 Task: Find connections with filter location Lérida with filter topic #Jobpostingwith filter profile language French with filter current company WeWork India with filter school RKDF UNIVERSITY with filter industry Personal and Laundry Services with filter service category Immigration Law with filter keywords title Barista
Action: Mouse moved to (150, 215)
Screenshot: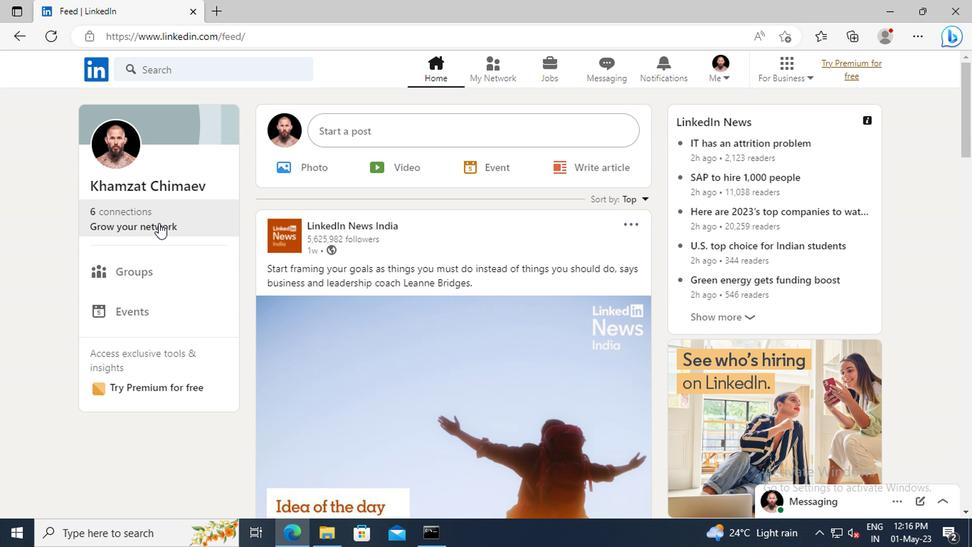 
Action: Mouse pressed left at (150, 215)
Screenshot: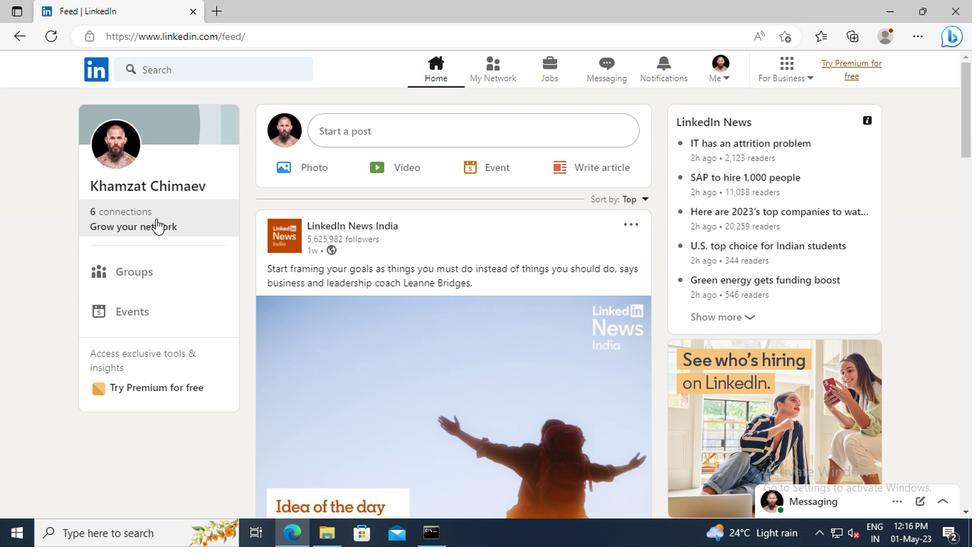 
Action: Mouse moved to (148, 148)
Screenshot: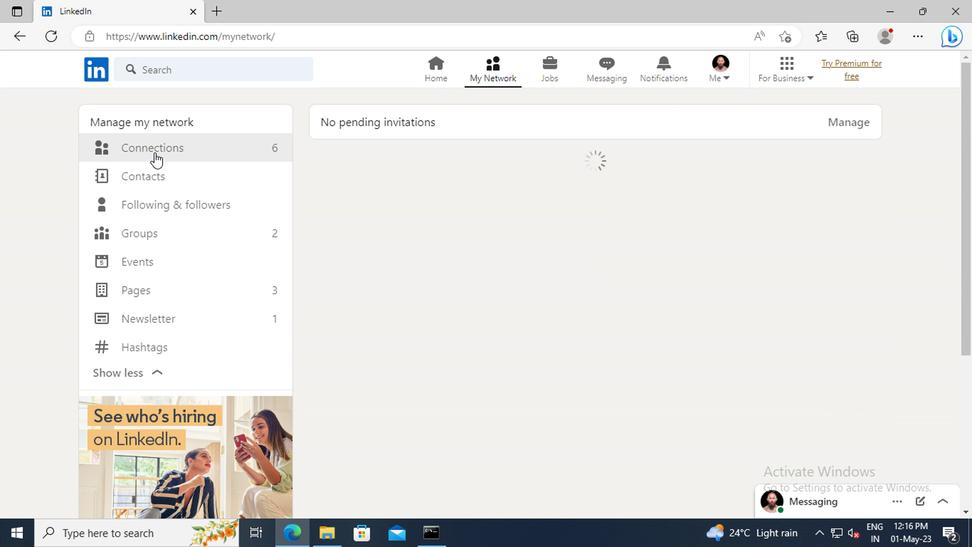 
Action: Mouse pressed left at (148, 148)
Screenshot: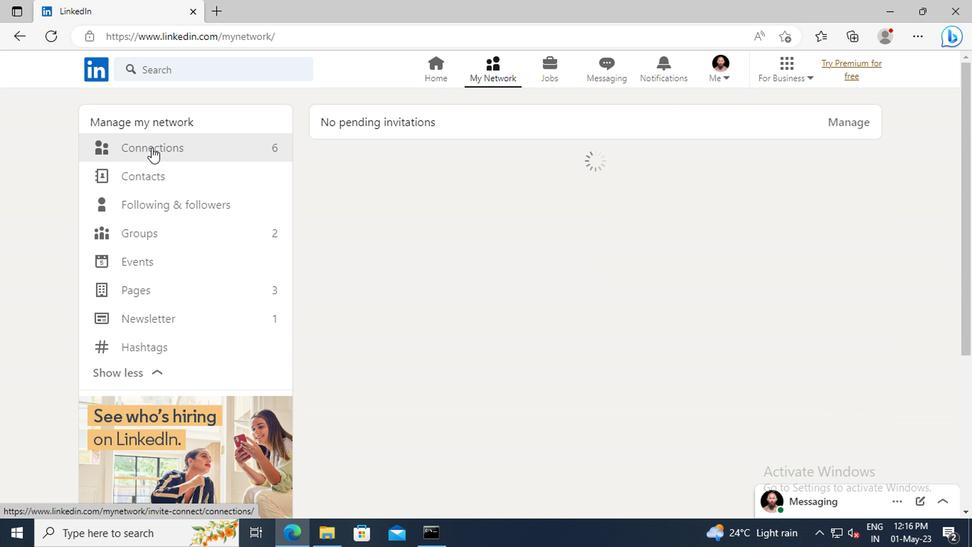 
Action: Mouse moved to (573, 152)
Screenshot: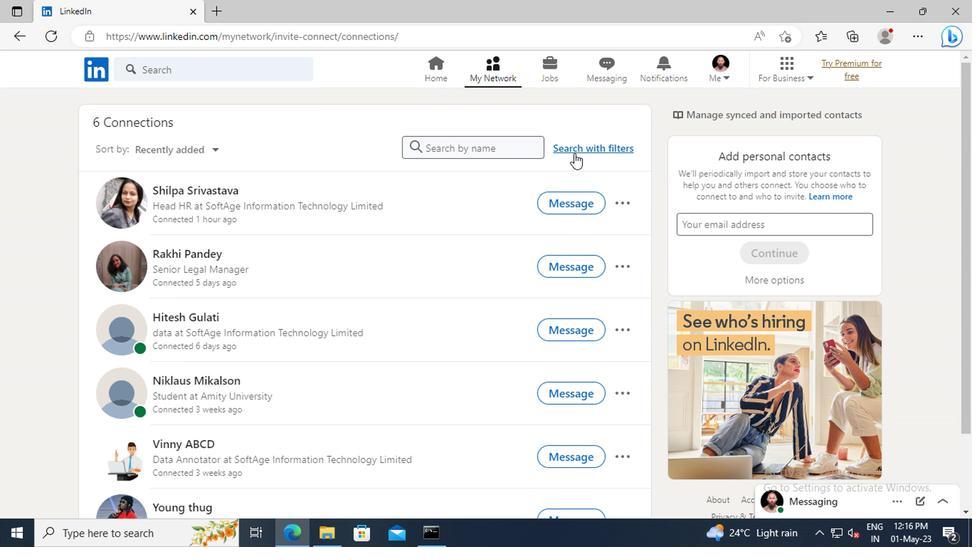 
Action: Mouse pressed left at (573, 152)
Screenshot: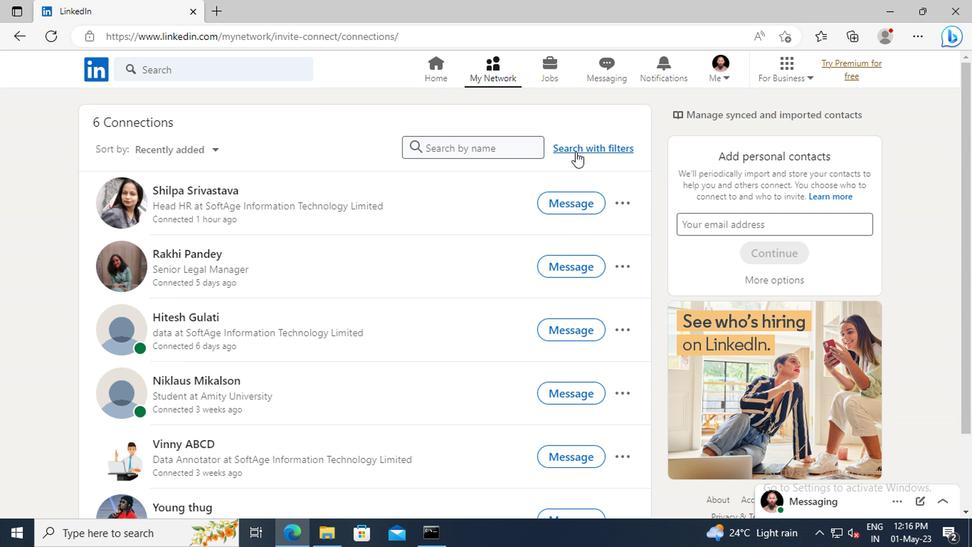 
Action: Mouse moved to (537, 114)
Screenshot: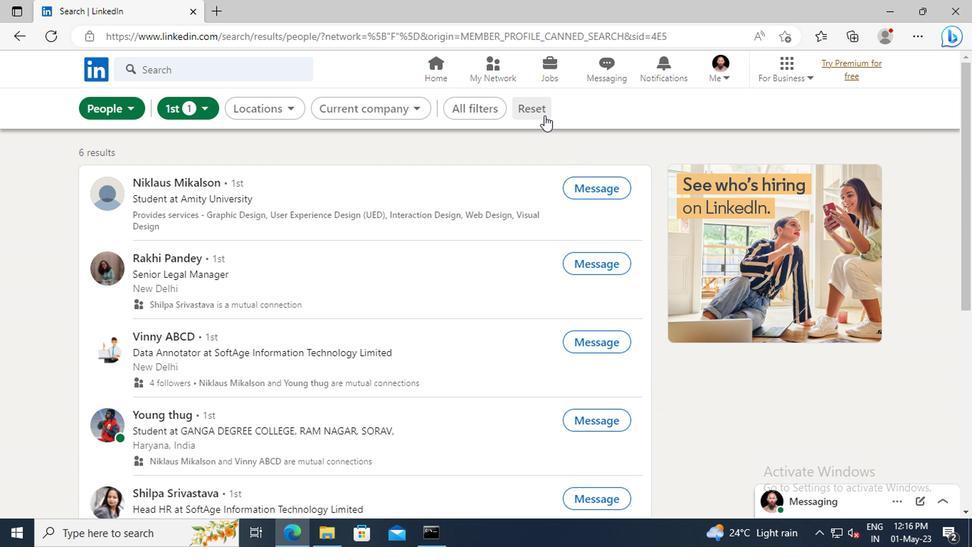 
Action: Mouse pressed left at (537, 114)
Screenshot: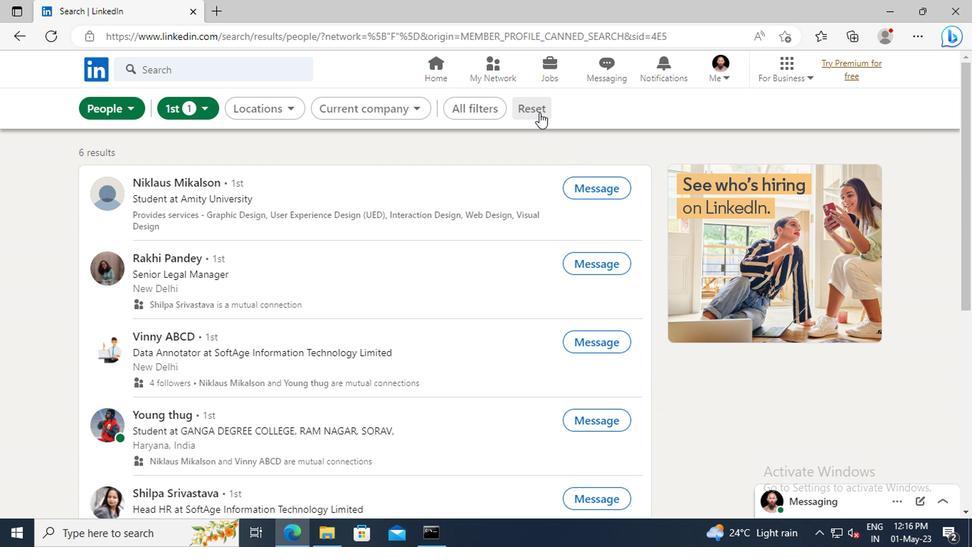 
Action: Mouse moved to (512, 110)
Screenshot: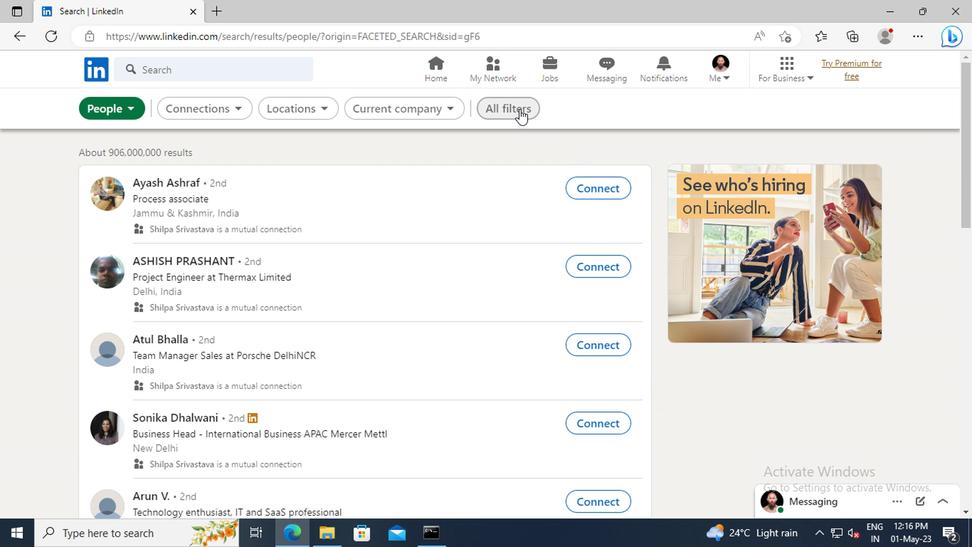 
Action: Mouse pressed left at (512, 110)
Screenshot: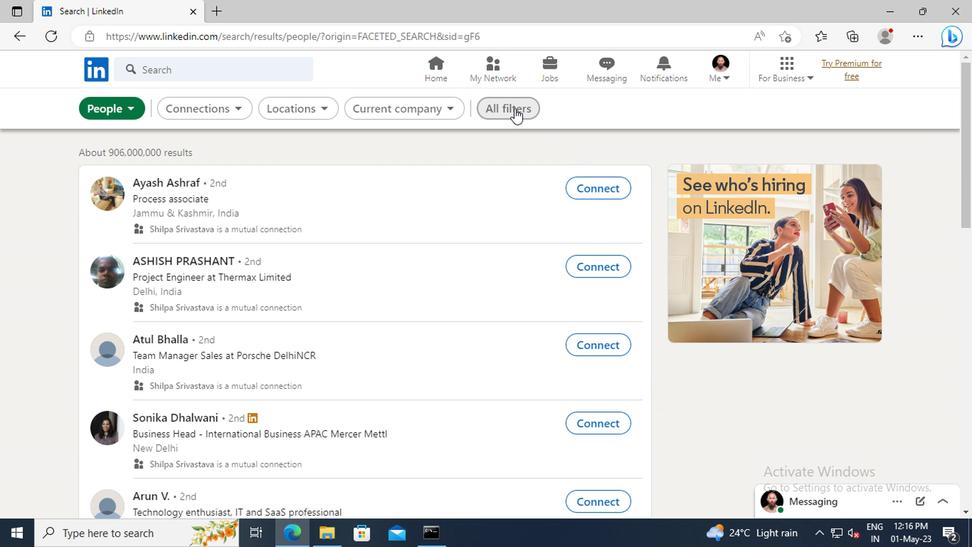 
Action: Mouse moved to (829, 215)
Screenshot: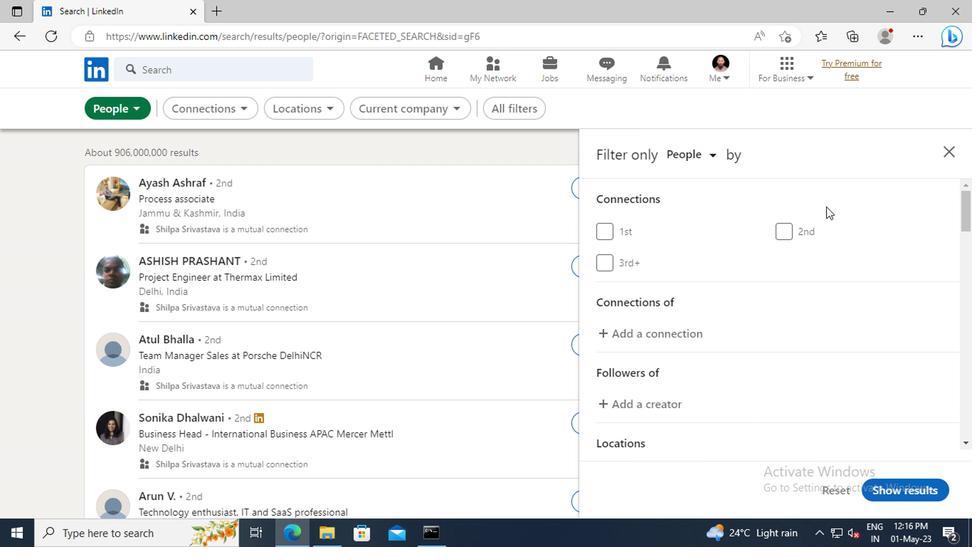 
Action: Mouse scrolled (829, 215) with delta (0, 0)
Screenshot: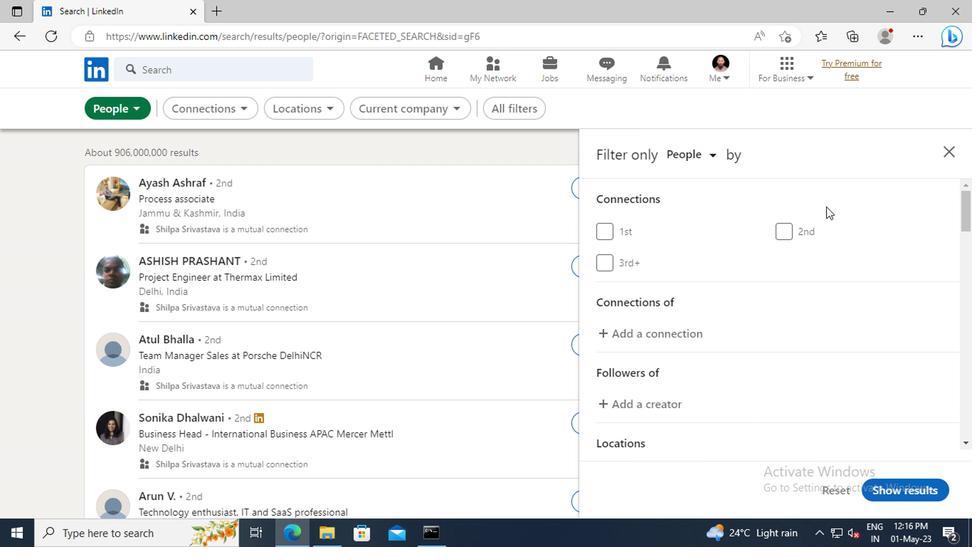 
Action: Mouse moved to (829, 216)
Screenshot: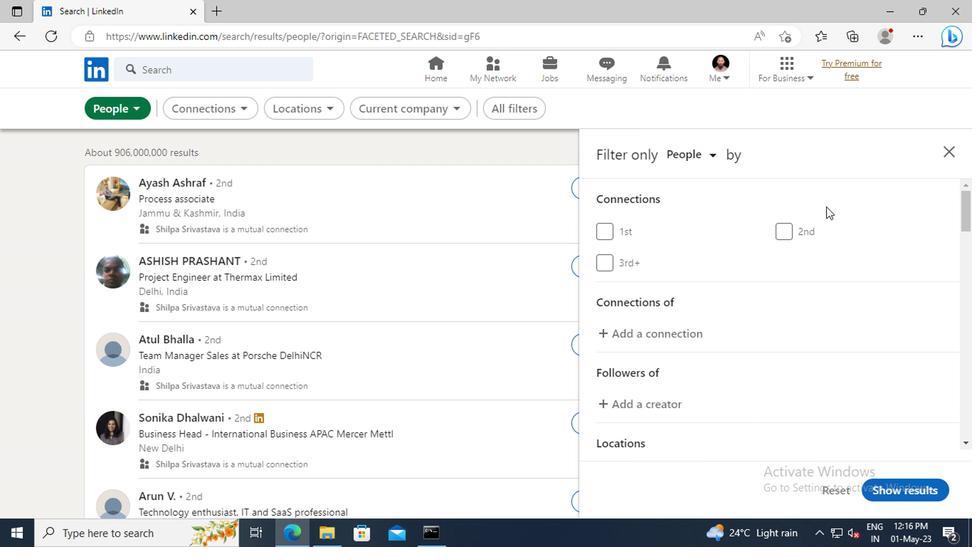 
Action: Mouse scrolled (829, 215) with delta (0, -1)
Screenshot: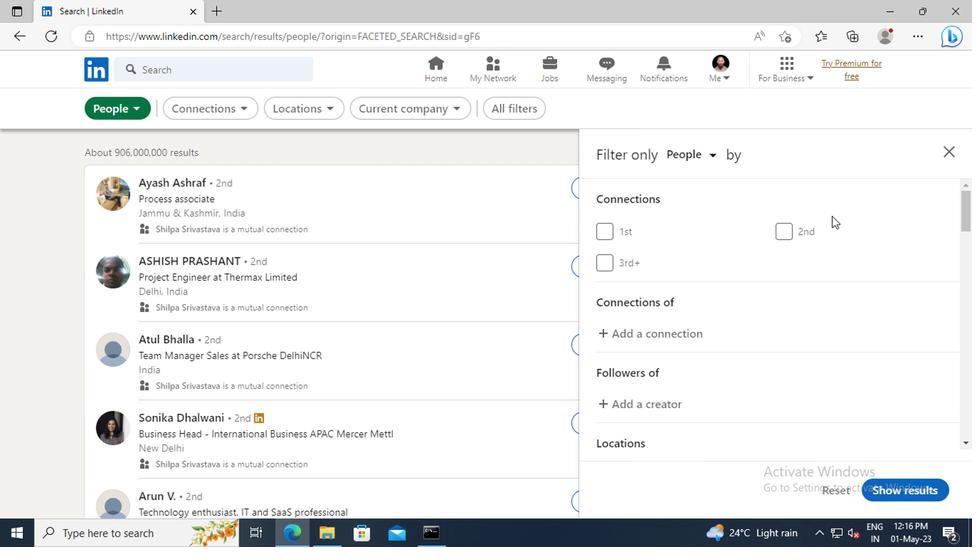 
Action: Mouse scrolled (829, 215) with delta (0, -1)
Screenshot: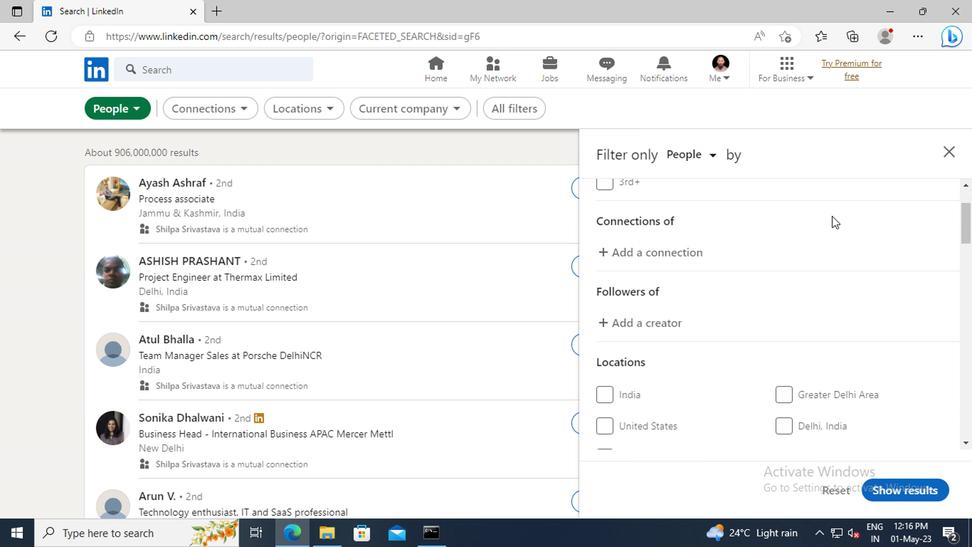 
Action: Mouse scrolled (829, 215) with delta (0, -1)
Screenshot: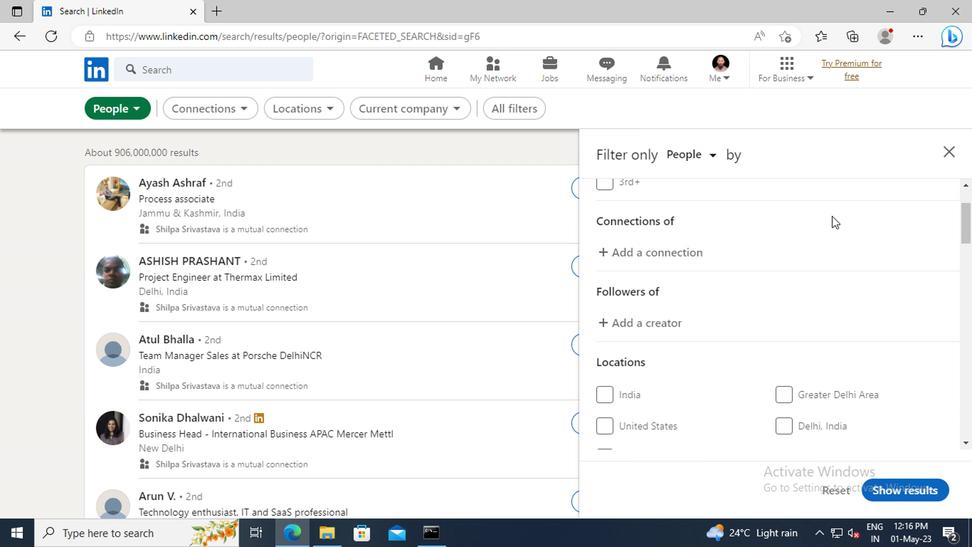 
Action: Mouse scrolled (829, 215) with delta (0, -1)
Screenshot: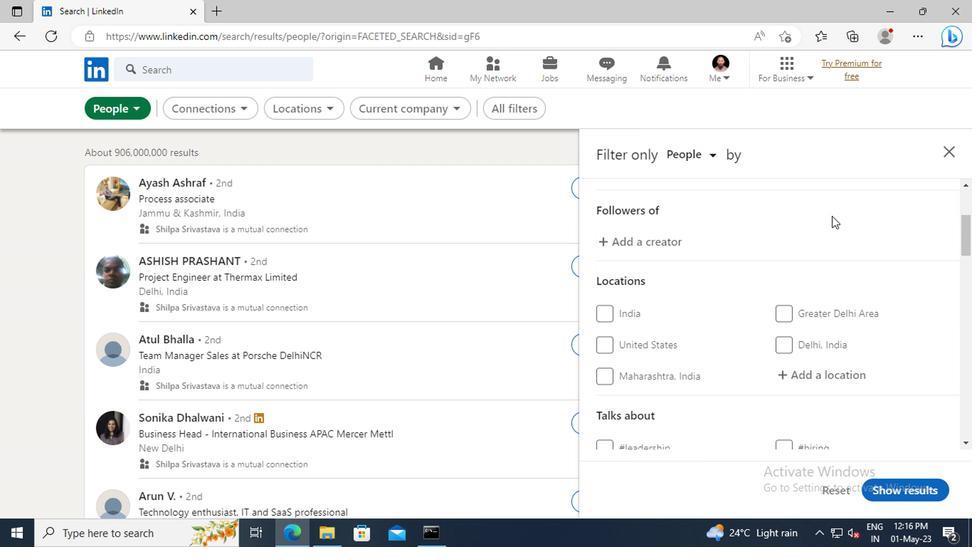 
Action: Mouse scrolled (829, 215) with delta (0, -1)
Screenshot: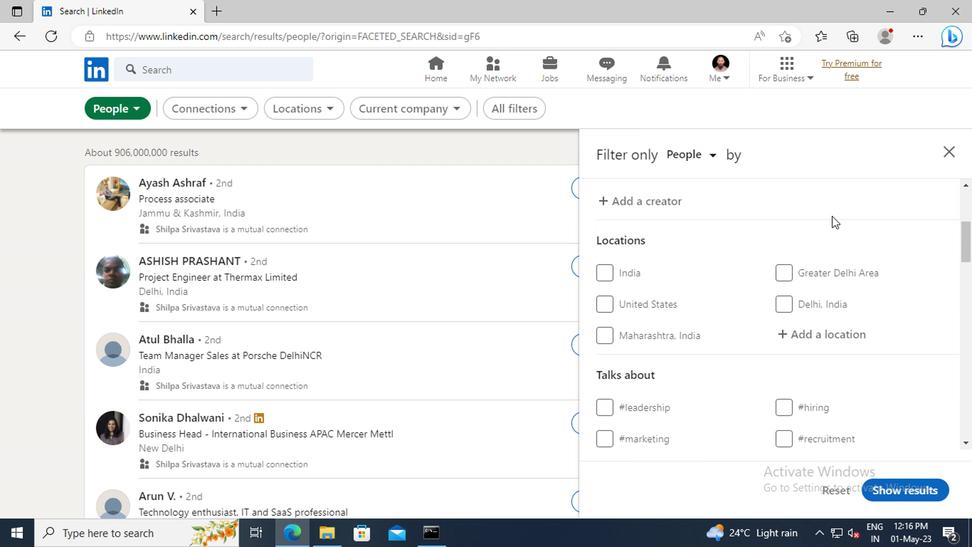 
Action: Mouse moved to (799, 294)
Screenshot: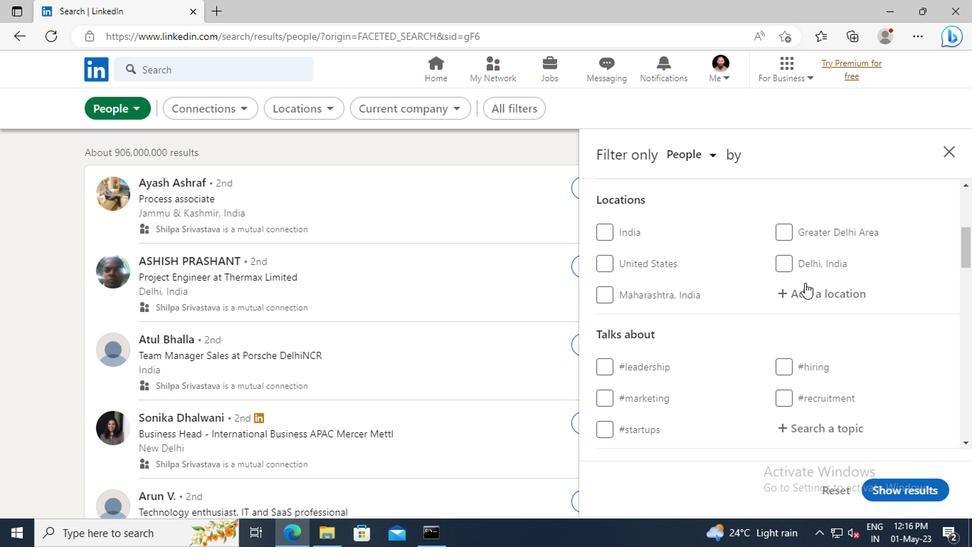 
Action: Mouse pressed left at (799, 294)
Screenshot: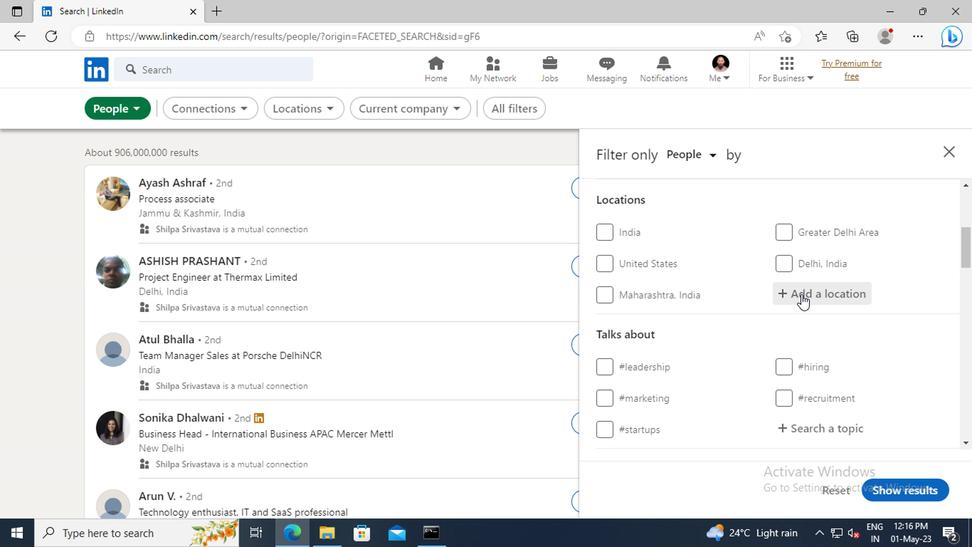 
Action: Key pressed <Key.shift>LERIDA
Screenshot: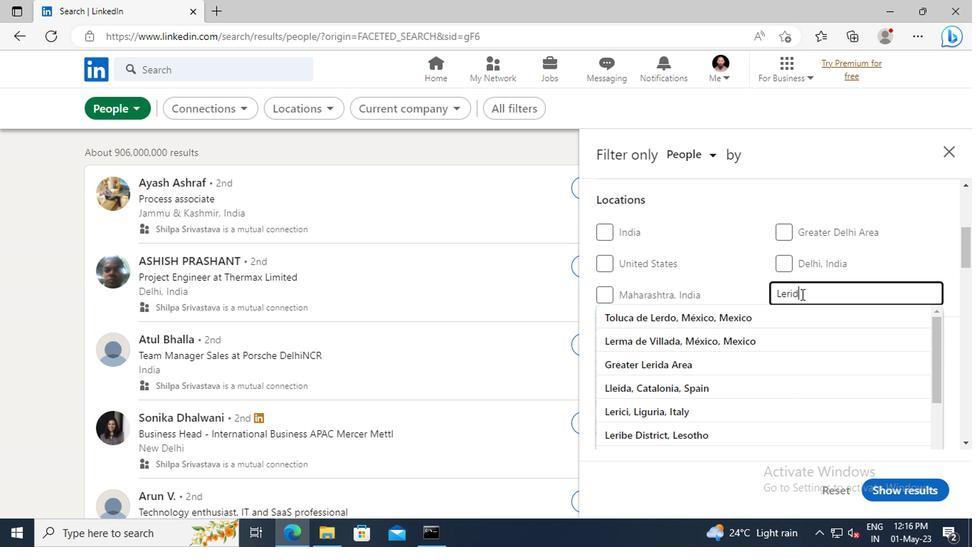 
Action: Mouse moved to (802, 358)
Screenshot: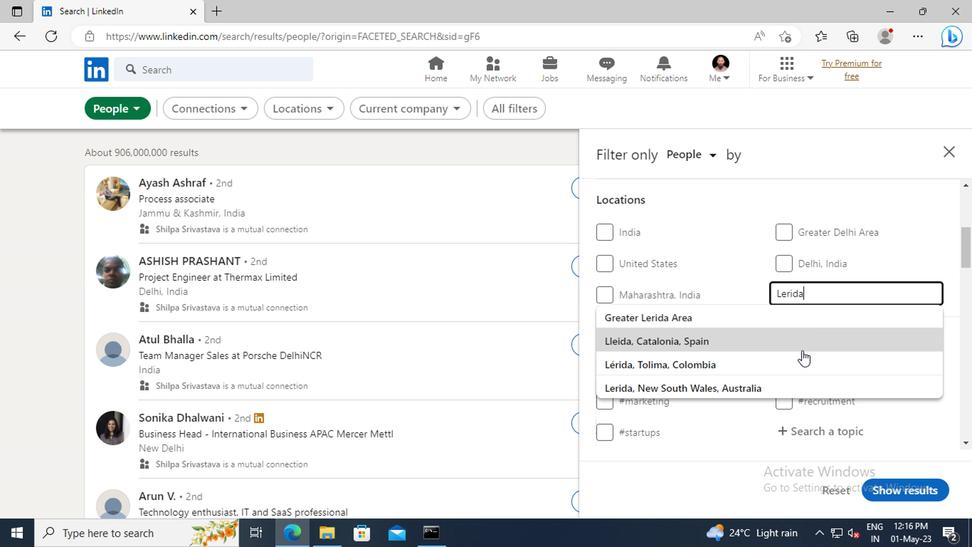 
Action: Mouse pressed left at (802, 358)
Screenshot: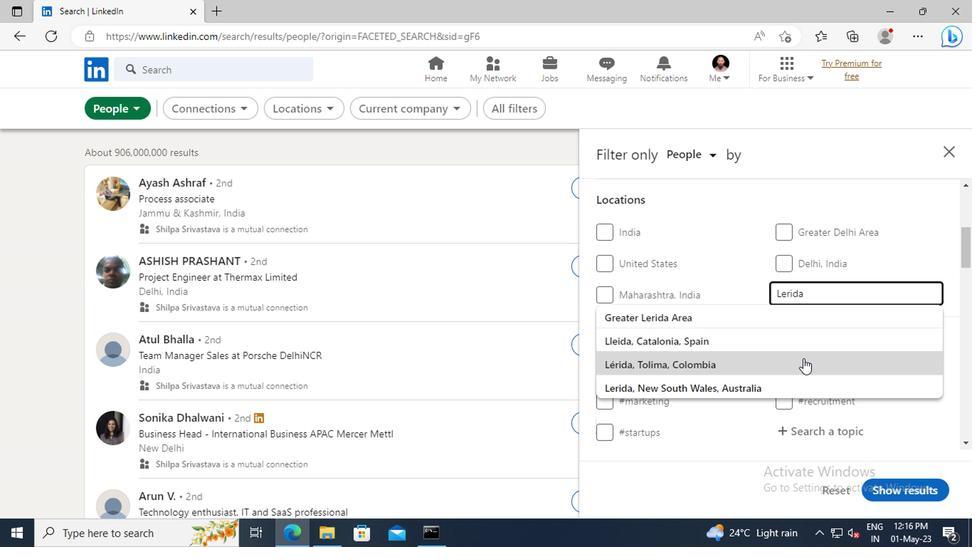 
Action: Mouse scrolled (802, 358) with delta (0, 0)
Screenshot: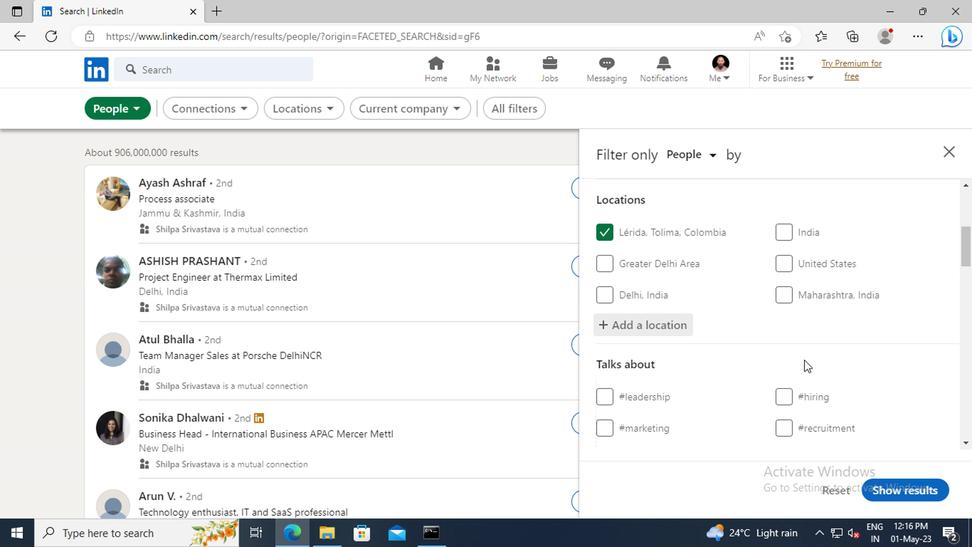 
Action: Mouse scrolled (802, 358) with delta (0, 0)
Screenshot: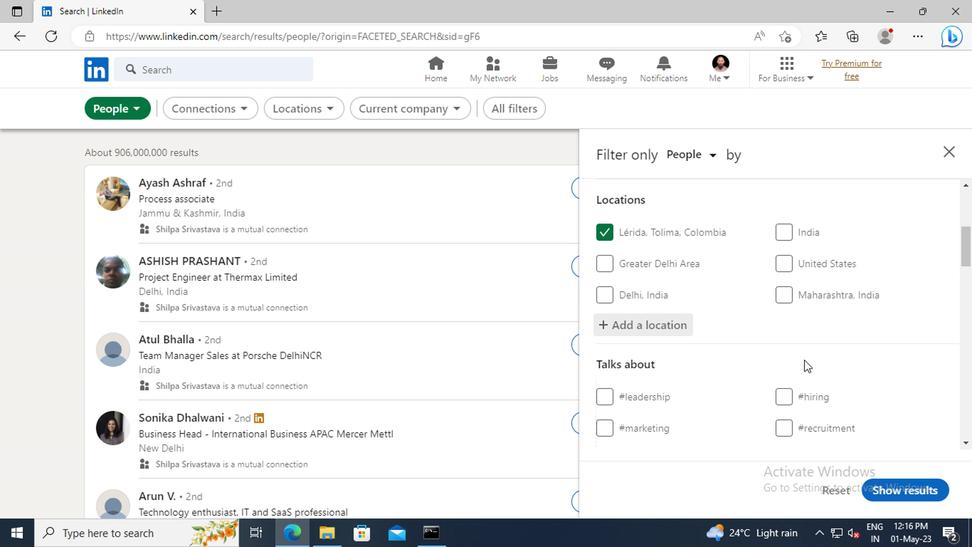 
Action: Mouse scrolled (802, 358) with delta (0, 0)
Screenshot: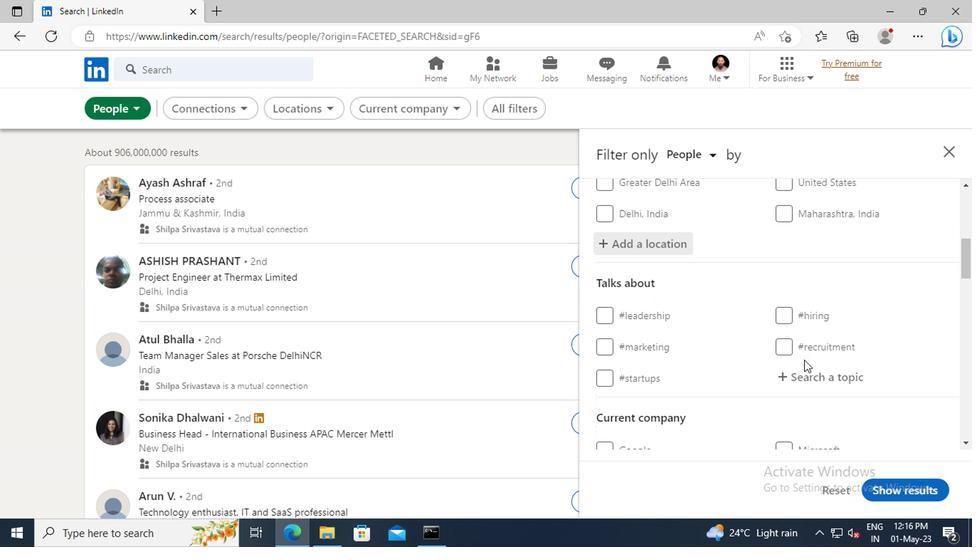 
Action: Mouse moved to (785, 336)
Screenshot: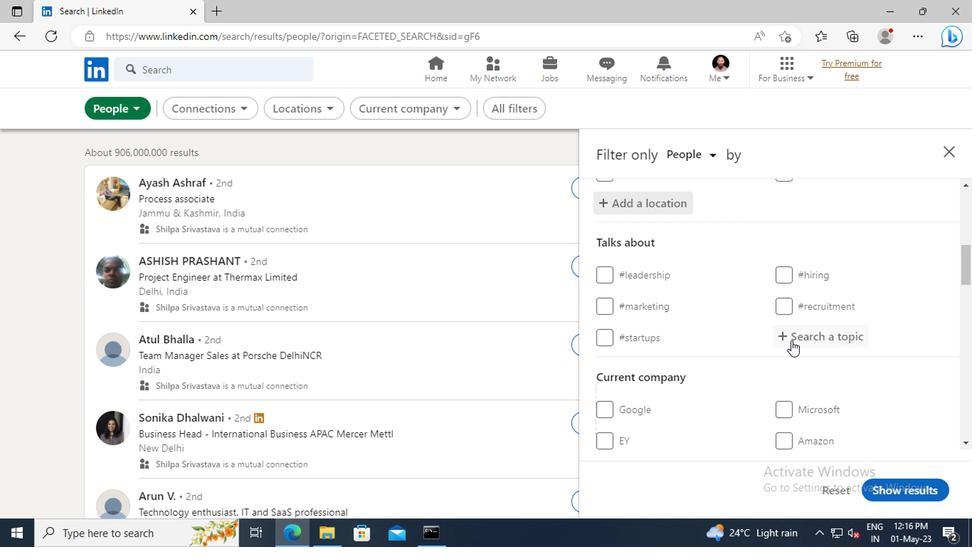 
Action: Mouse pressed left at (785, 336)
Screenshot: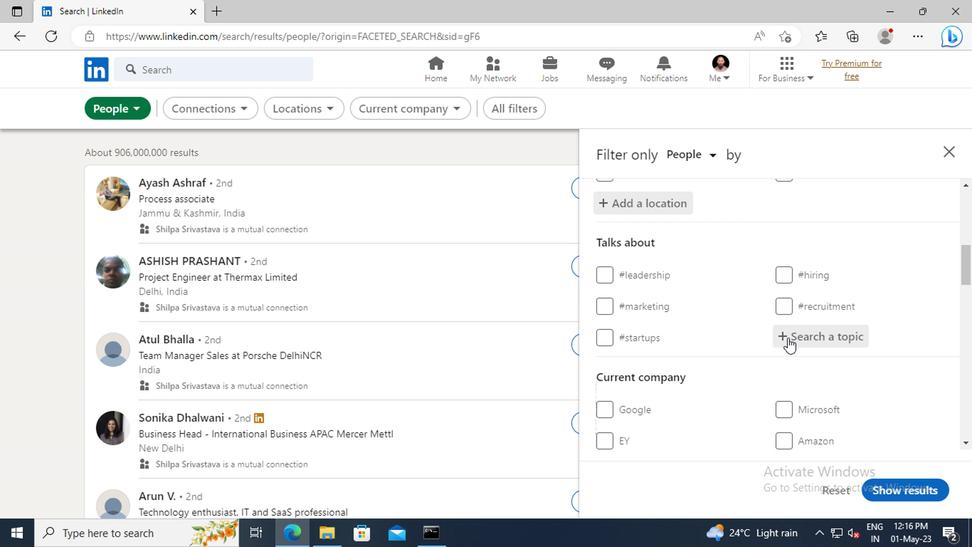 
Action: Key pressed <Key.shift>JOBPOSTING
Screenshot: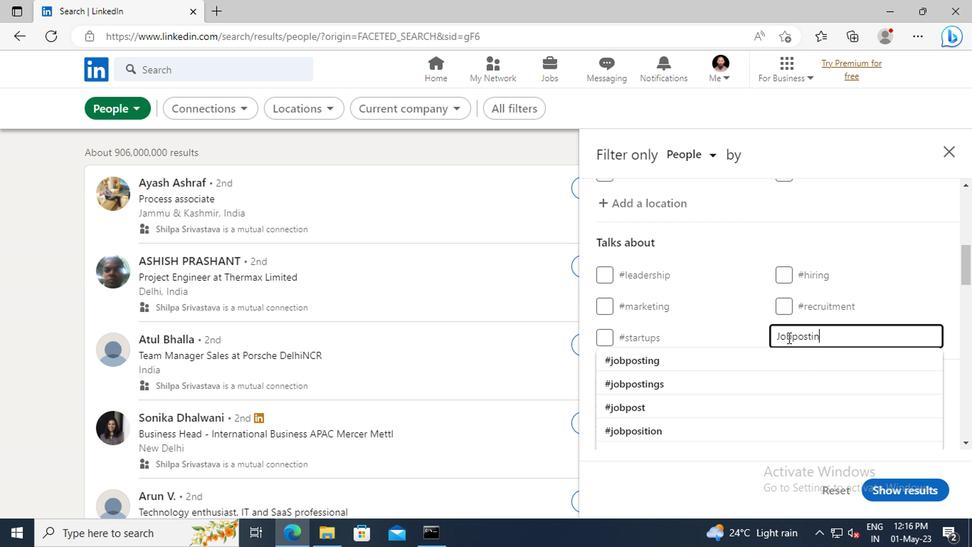 
Action: Mouse moved to (784, 357)
Screenshot: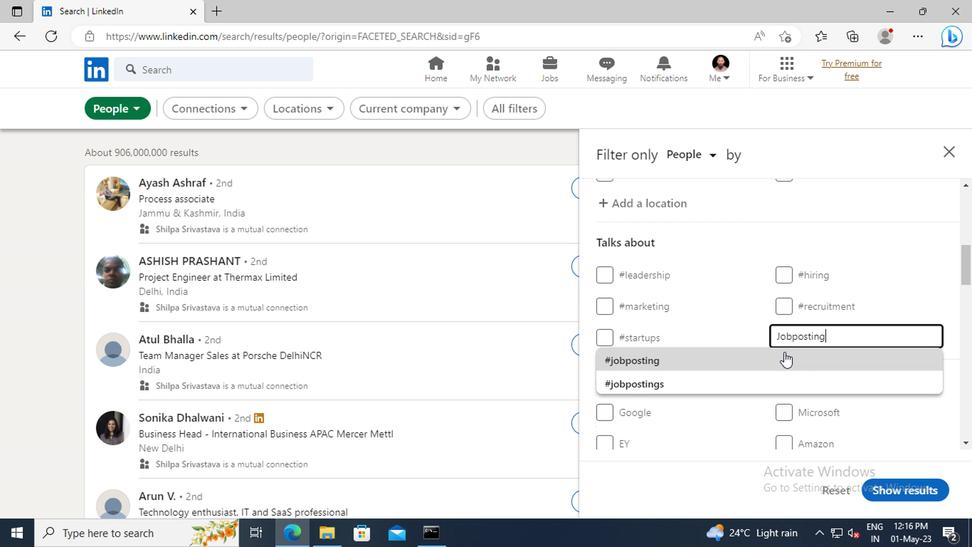 
Action: Mouse pressed left at (784, 357)
Screenshot: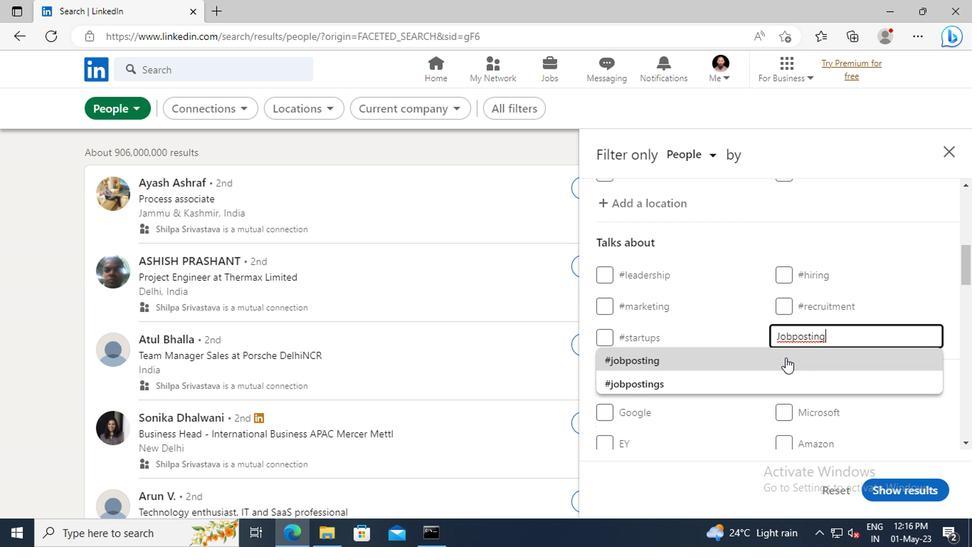 
Action: Mouse scrolled (784, 356) with delta (0, -1)
Screenshot: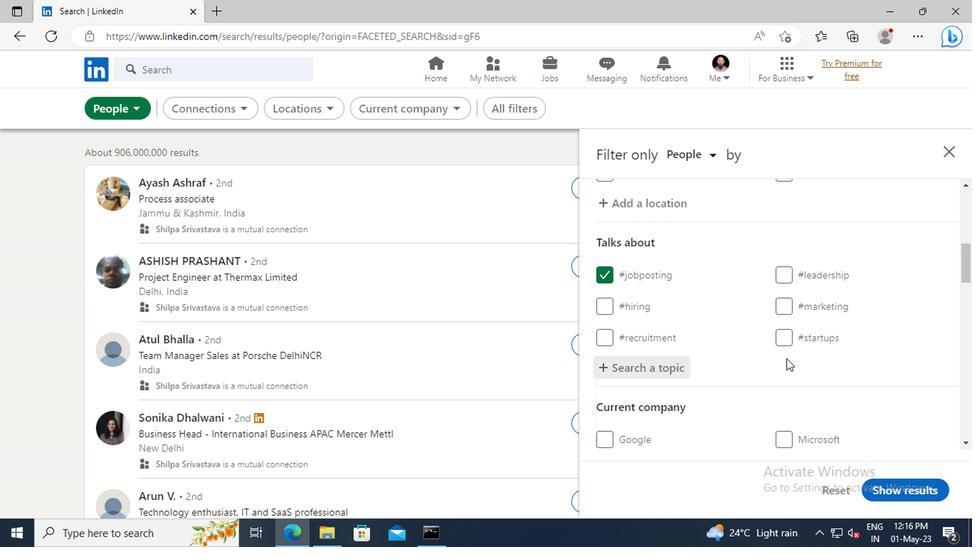 
Action: Mouse scrolled (784, 356) with delta (0, -1)
Screenshot: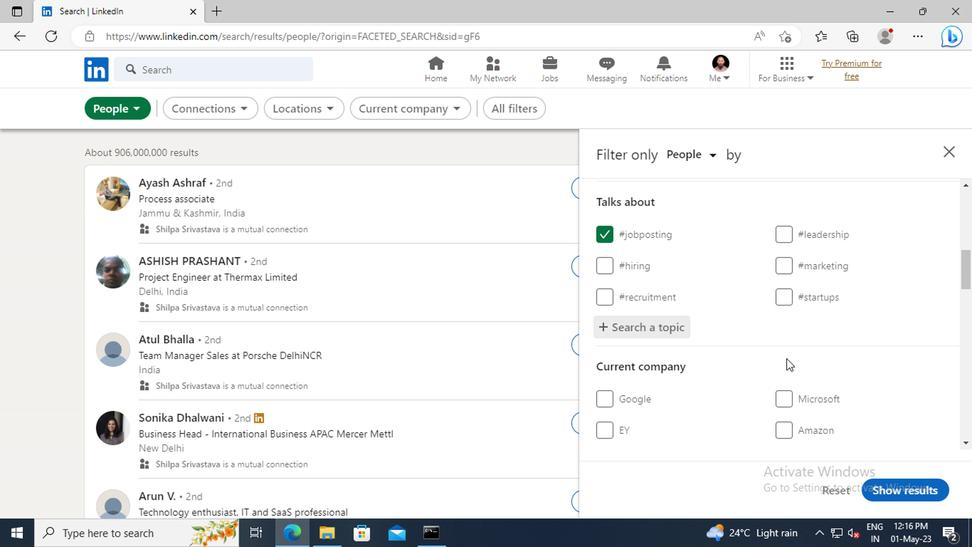 
Action: Mouse scrolled (784, 356) with delta (0, -1)
Screenshot: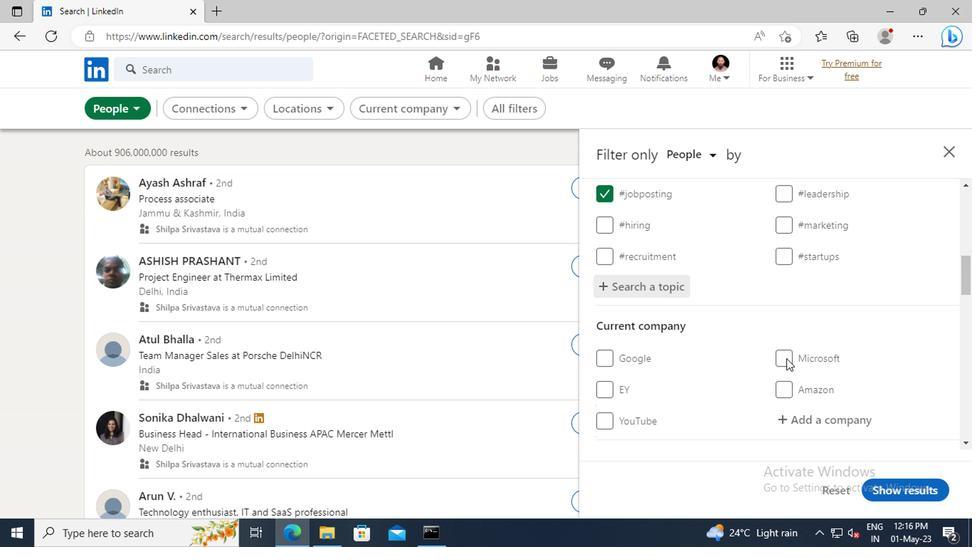 
Action: Mouse scrolled (784, 356) with delta (0, -1)
Screenshot: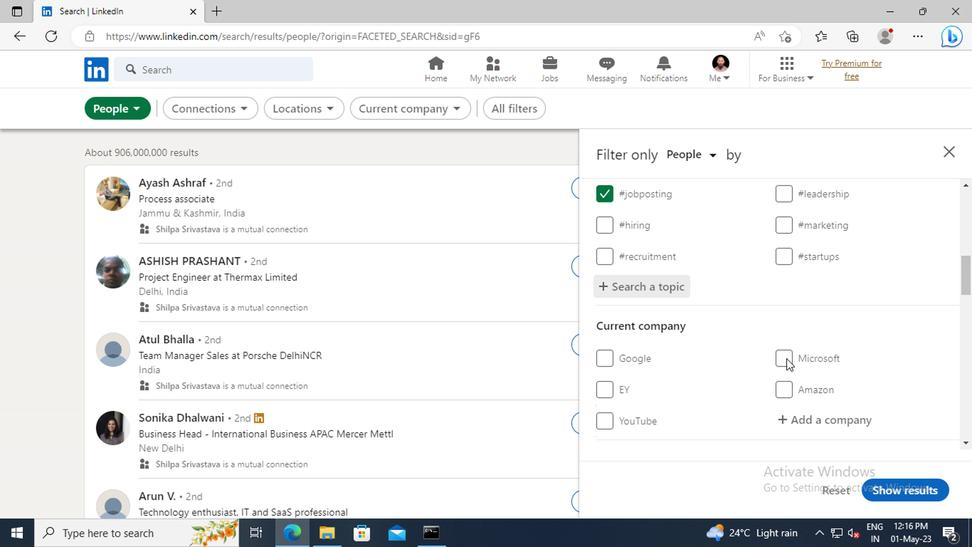 
Action: Mouse scrolled (784, 356) with delta (0, -1)
Screenshot: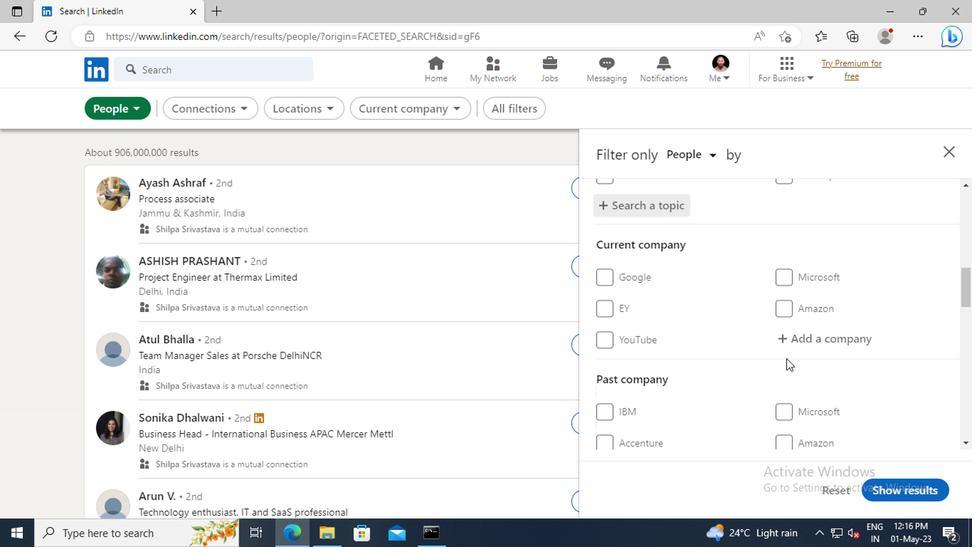 
Action: Mouse scrolled (784, 356) with delta (0, -1)
Screenshot: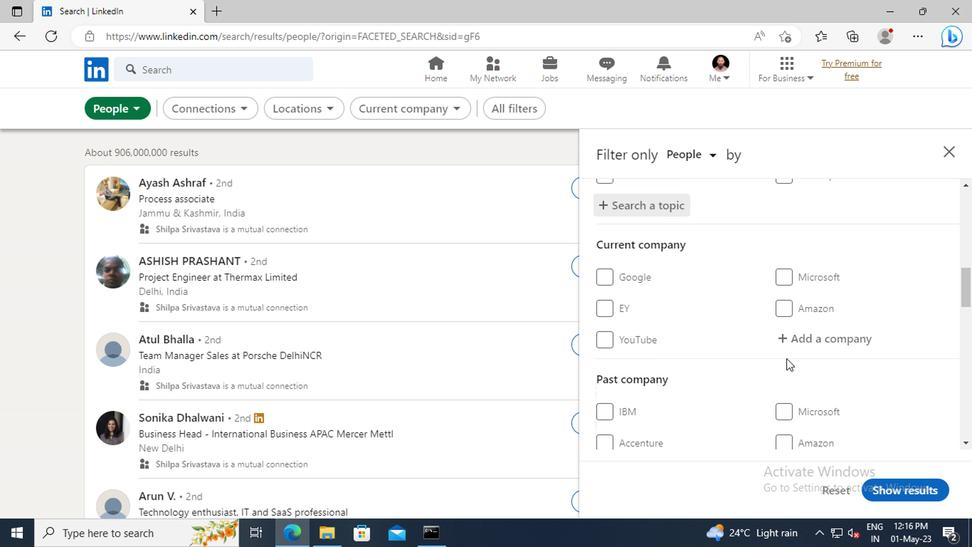 
Action: Mouse scrolled (784, 356) with delta (0, -1)
Screenshot: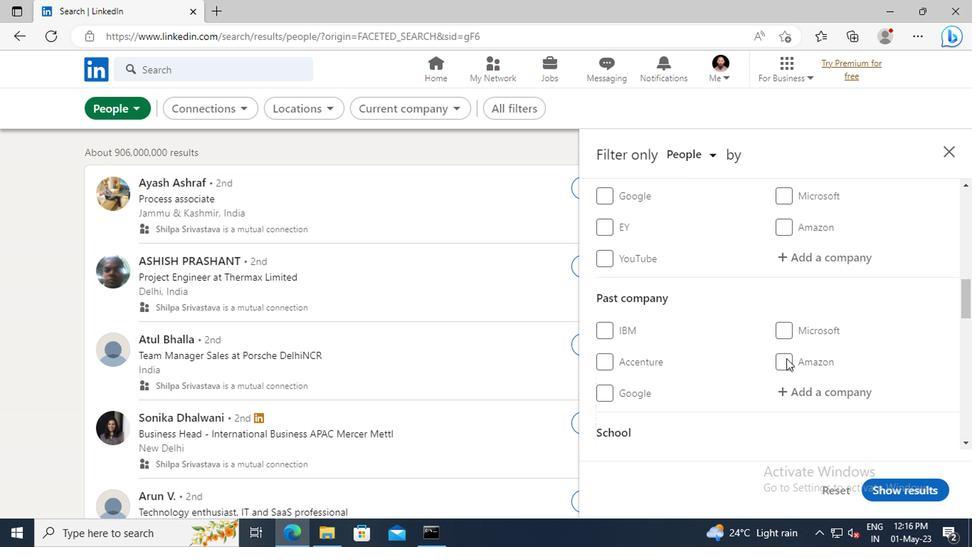 
Action: Mouse scrolled (784, 356) with delta (0, -1)
Screenshot: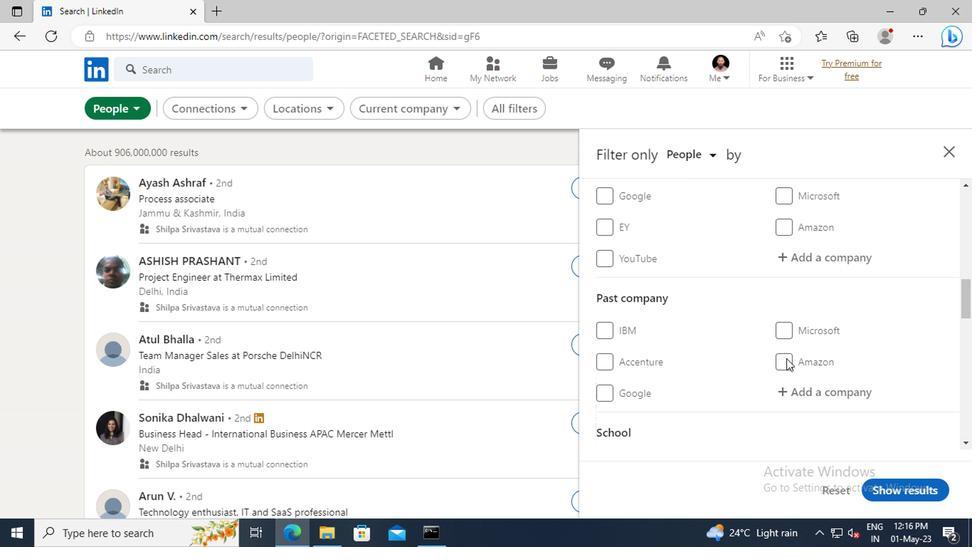 
Action: Mouse scrolled (784, 356) with delta (0, -1)
Screenshot: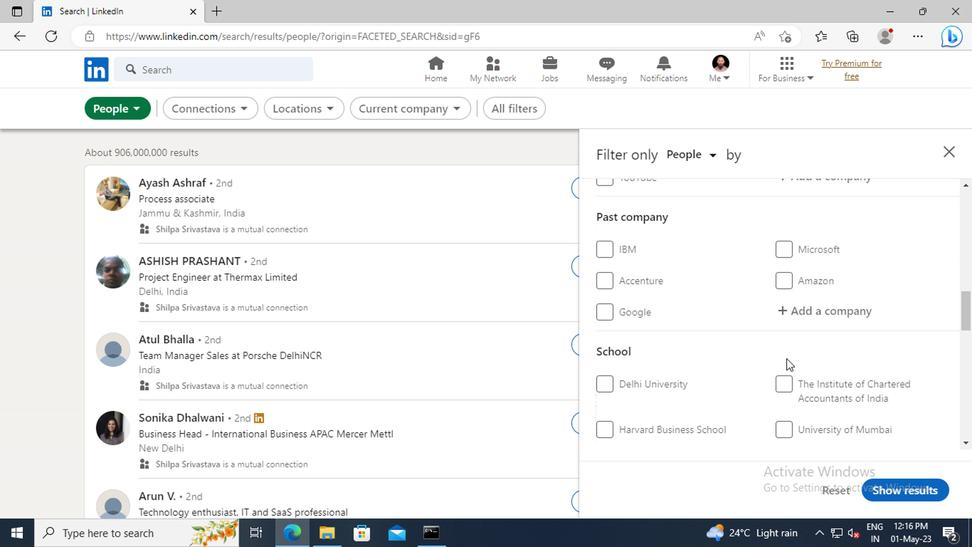 
Action: Mouse scrolled (784, 356) with delta (0, -1)
Screenshot: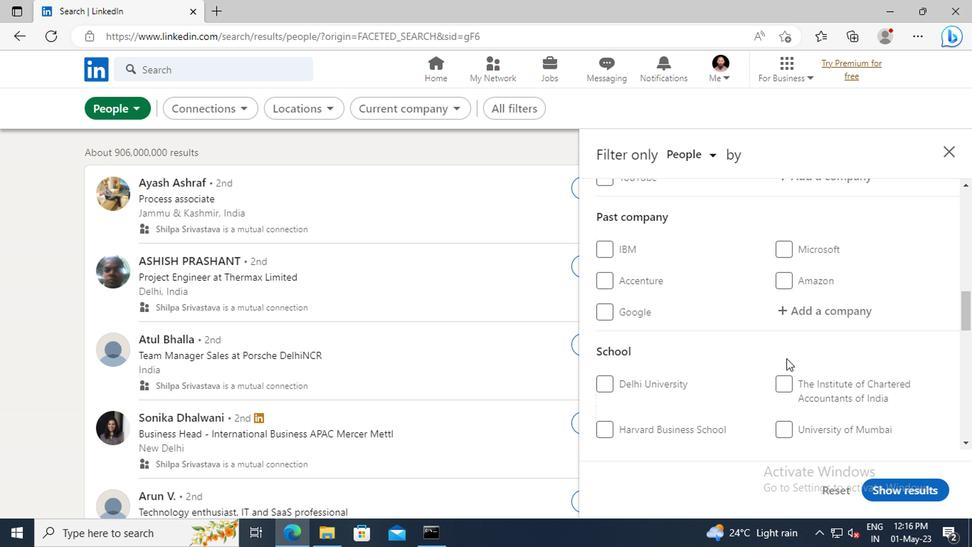 
Action: Mouse scrolled (784, 356) with delta (0, -1)
Screenshot: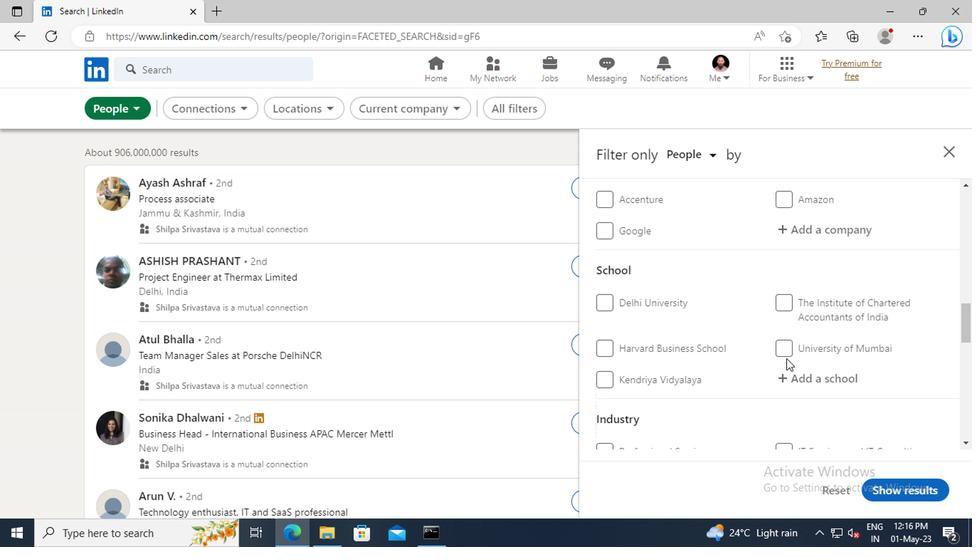 
Action: Mouse scrolled (784, 356) with delta (0, -1)
Screenshot: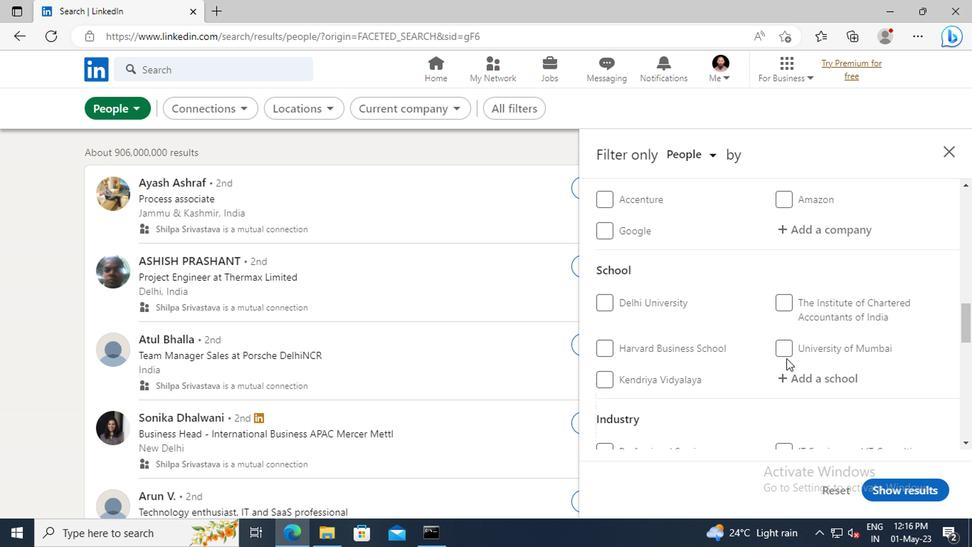 
Action: Mouse scrolled (784, 356) with delta (0, -1)
Screenshot: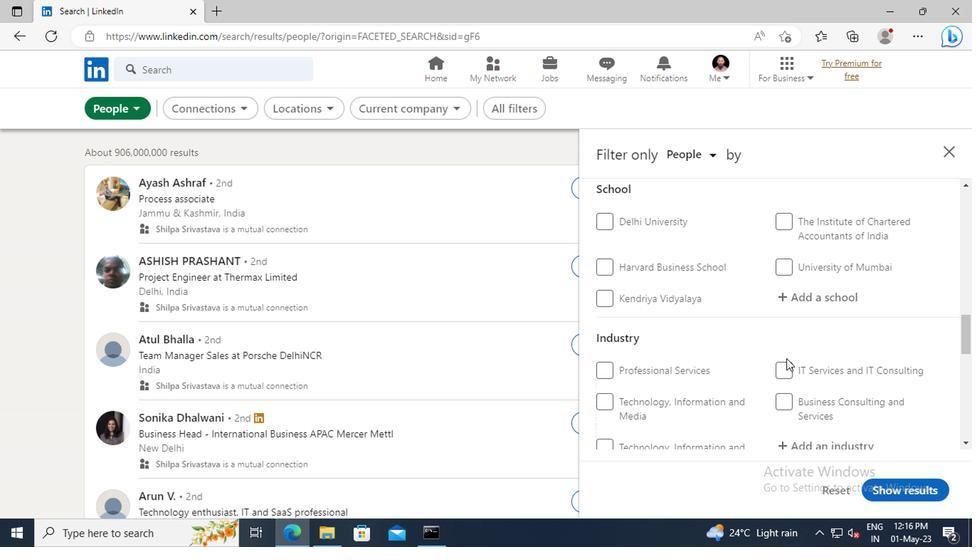 
Action: Mouse scrolled (784, 356) with delta (0, -1)
Screenshot: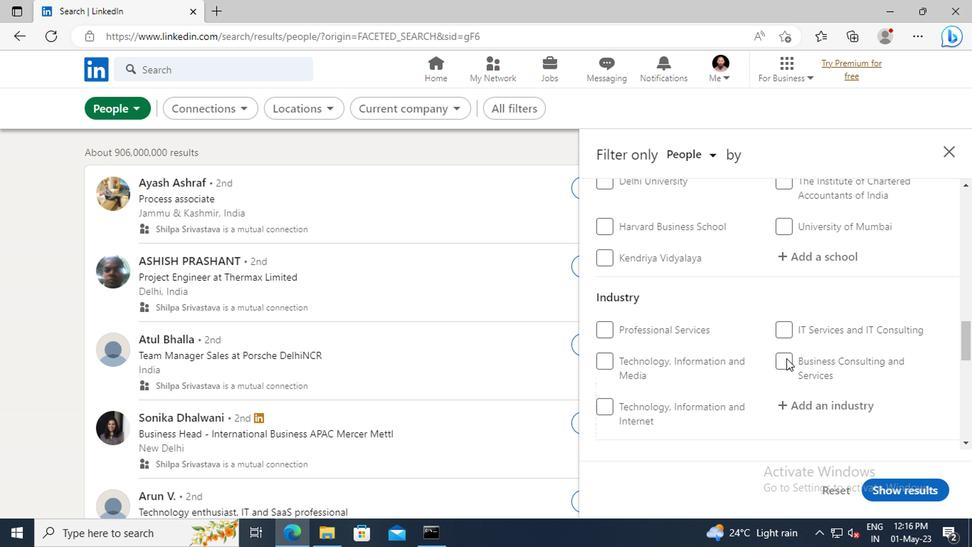 
Action: Mouse scrolled (784, 356) with delta (0, -1)
Screenshot: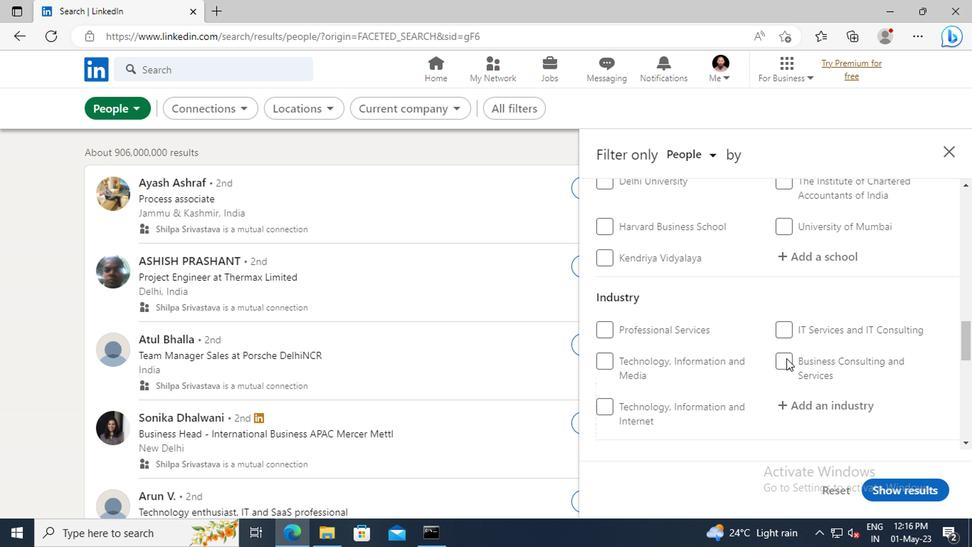 
Action: Mouse scrolled (784, 356) with delta (0, -1)
Screenshot: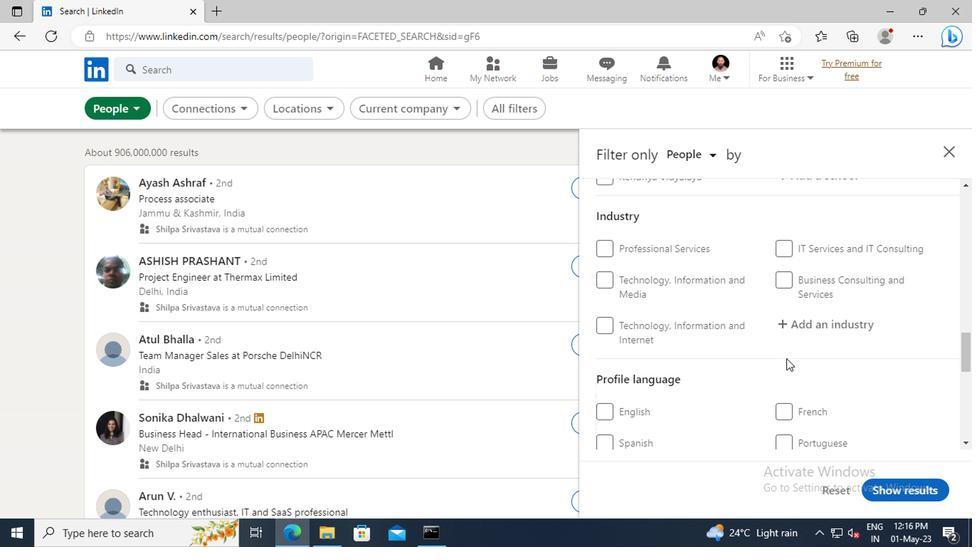 
Action: Mouse moved to (780, 370)
Screenshot: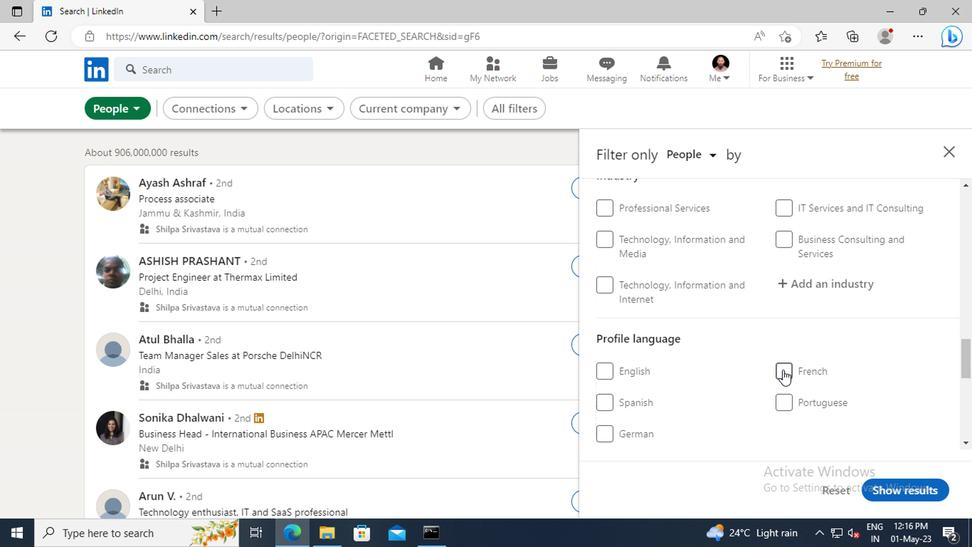 
Action: Mouse pressed left at (780, 370)
Screenshot: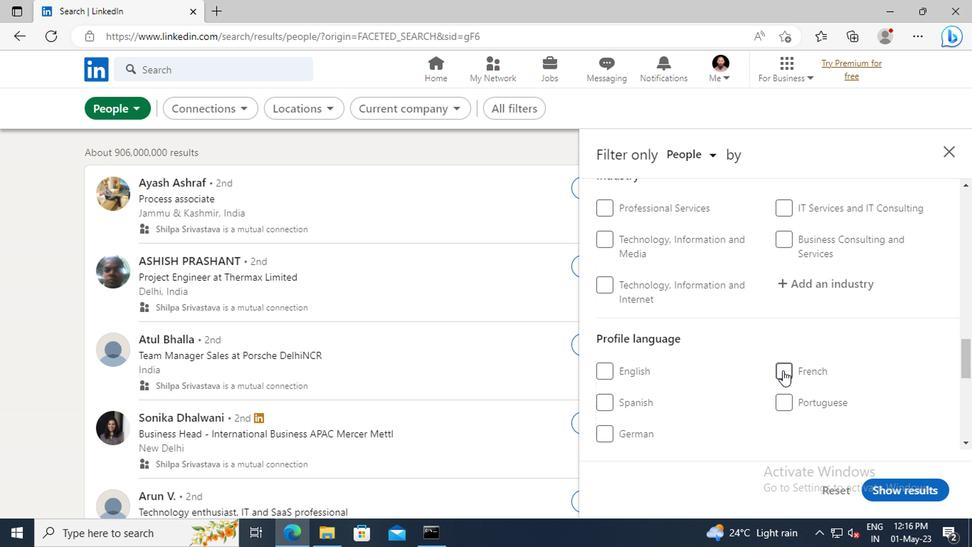 
Action: Mouse moved to (784, 347)
Screenshot: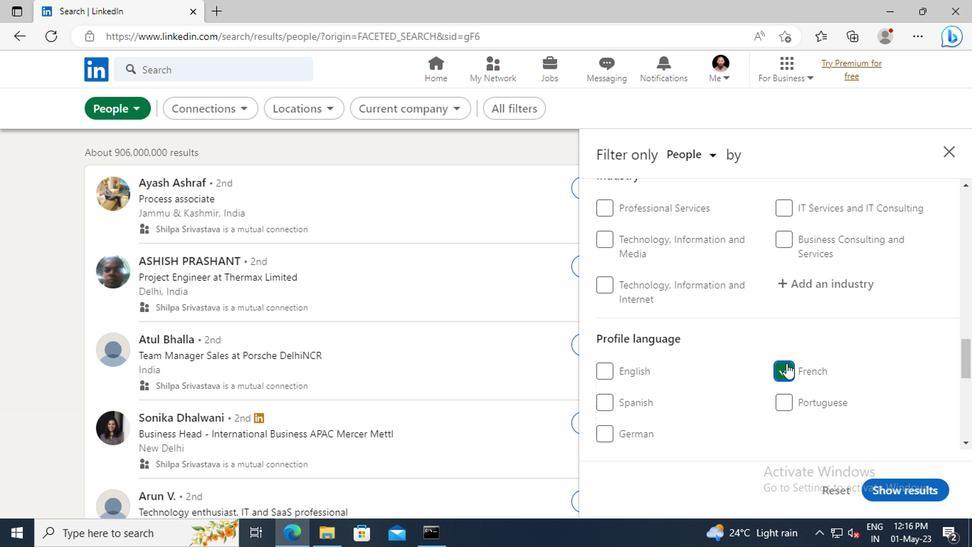 
Action: Mouse scrolled (784, 347) with delta (0, 0)
Screenshot: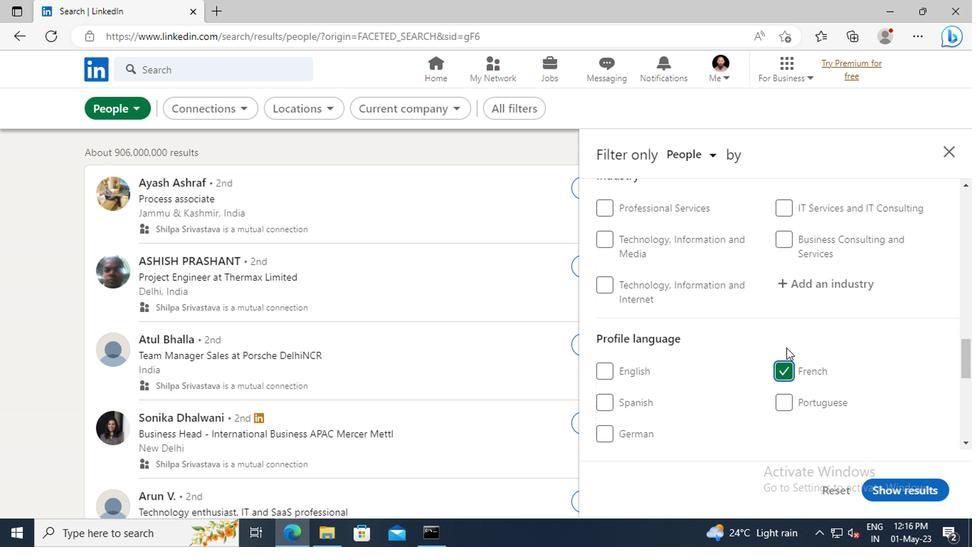 
Action: Mouse scrolled (784, 347) with delta (0, 0)
Screenshot: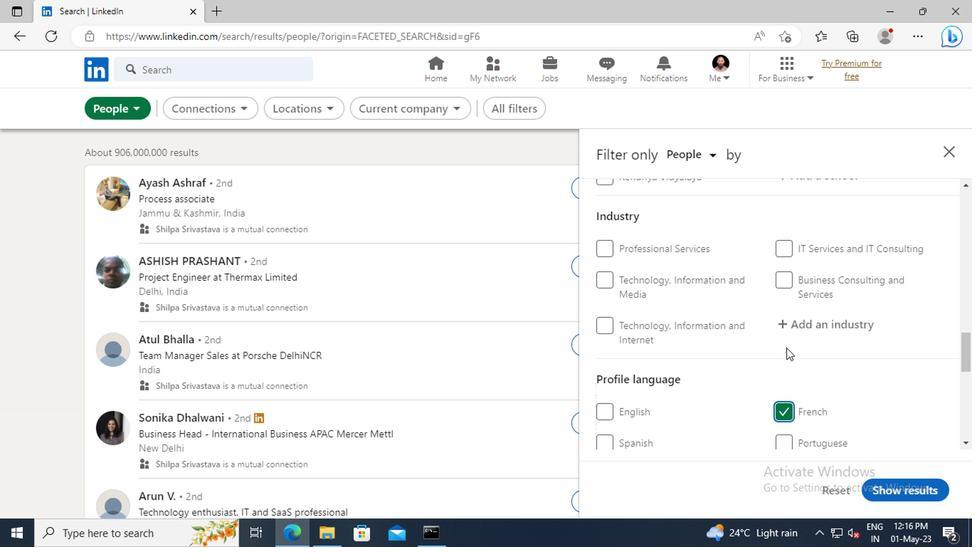 
Action: Mouse scrolled (784, 347) with delta (0, 0)
Screenshot: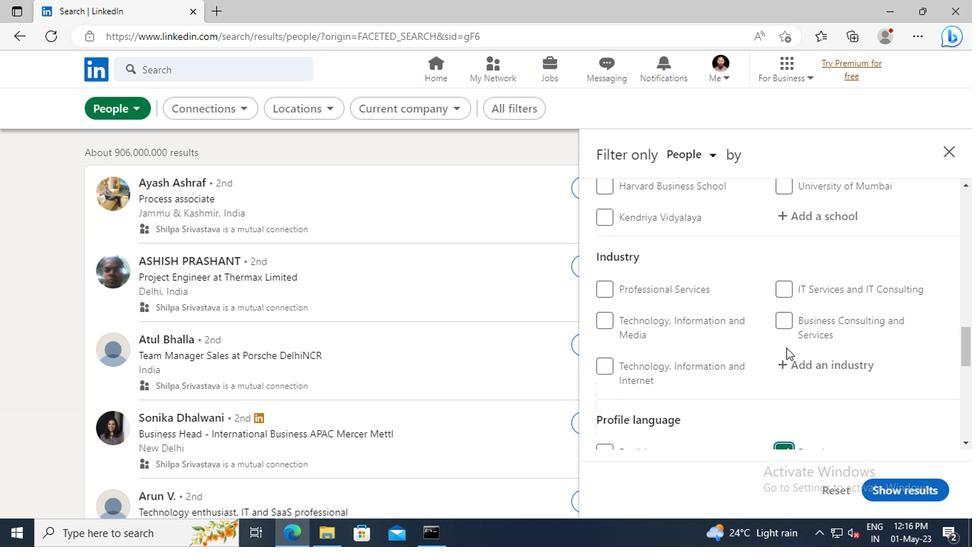 
Action: Mouse scrolled (784, 347) with delta (0, 0)
Screenshot: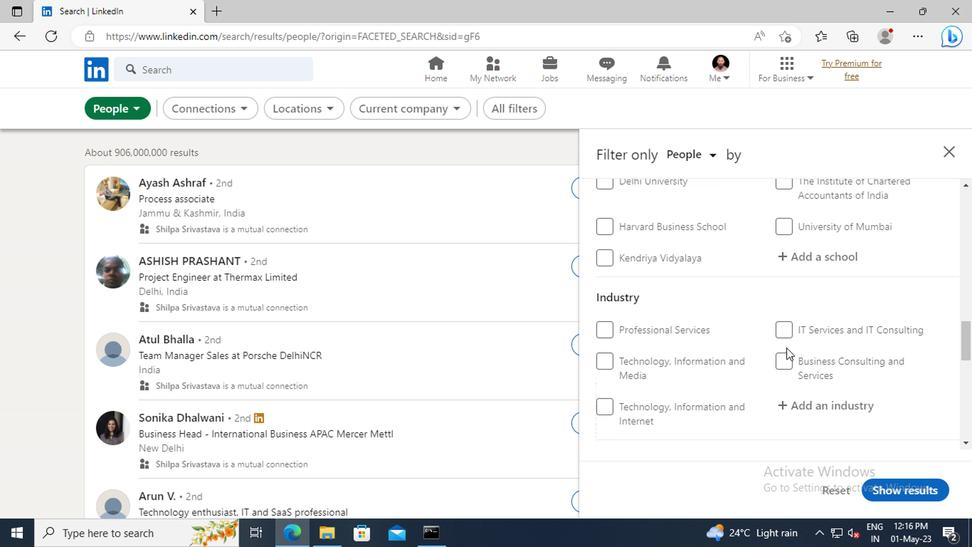 
Action: Mouse scrolled (784, 347) with delta (0, 0)
Screenshot: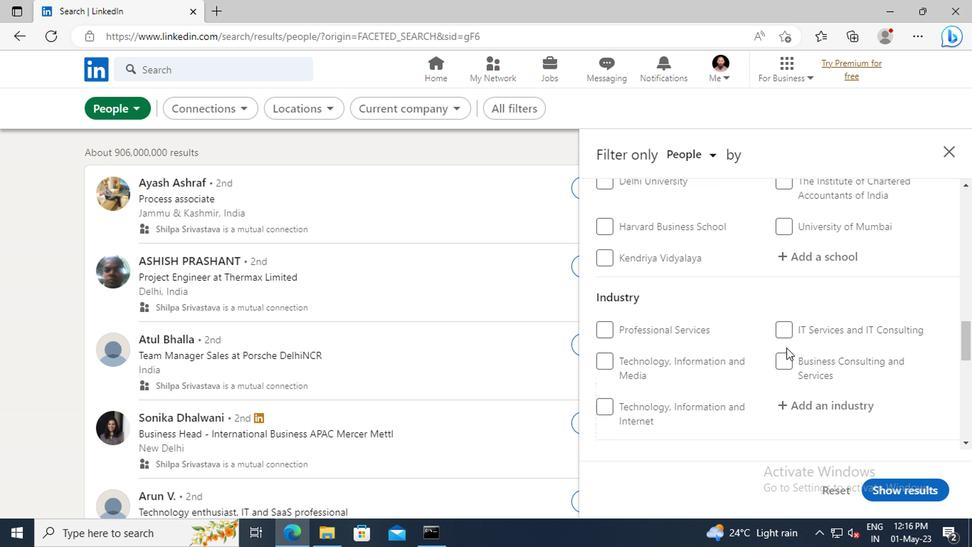 
Action: Mouse scrolled (784, 347) with delta (0, 0)
Screenshot: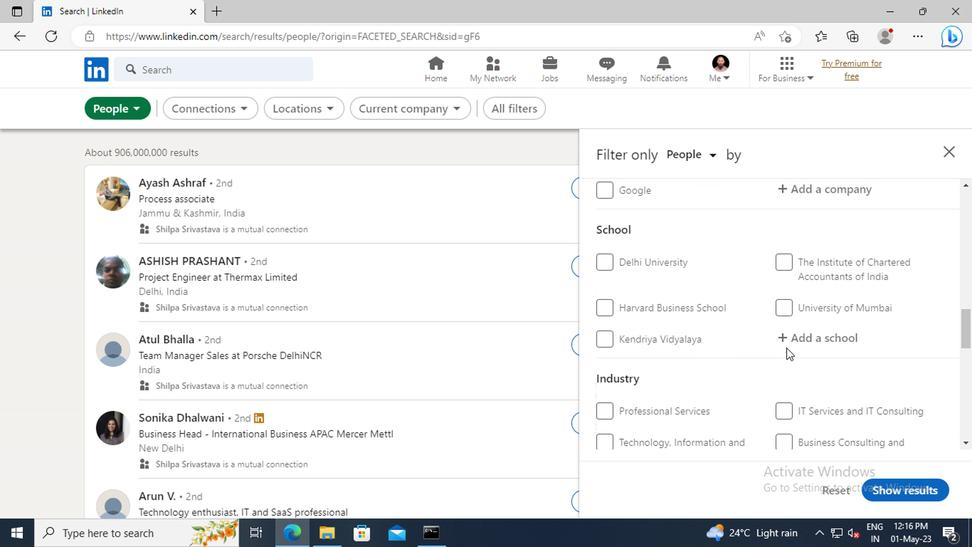 
Action: Mouse scrolled (784, 347) with delta (0, 0)
Screenshot: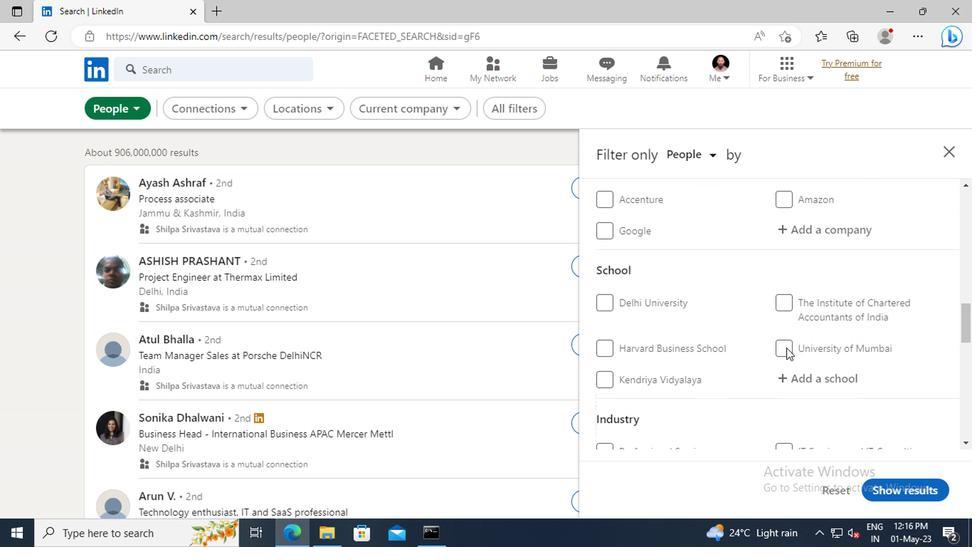 
Action: Mouse scrolled (784, 347) with delta (0, 0)
Screenshot: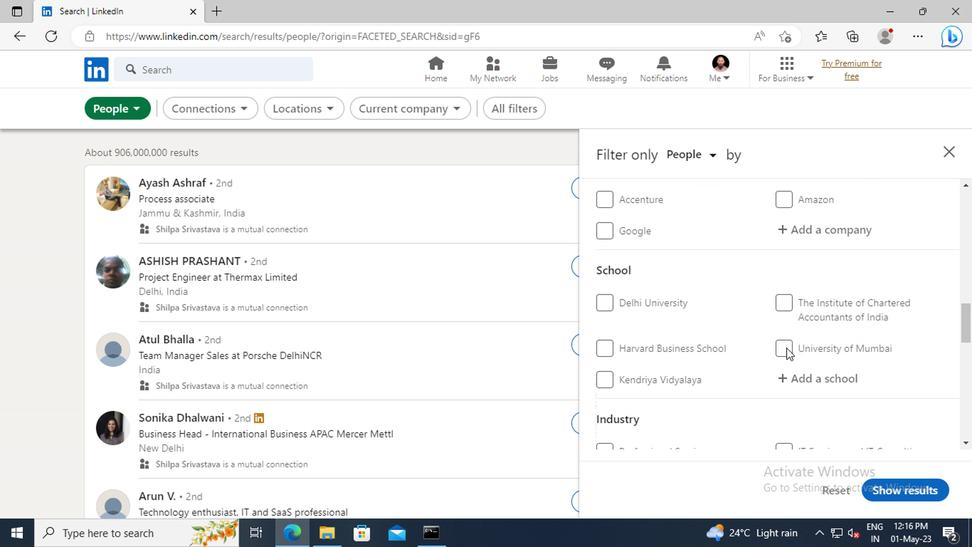 
Action: Mouse scrolled (784, 347) with delta (0, 0)
Screenshot: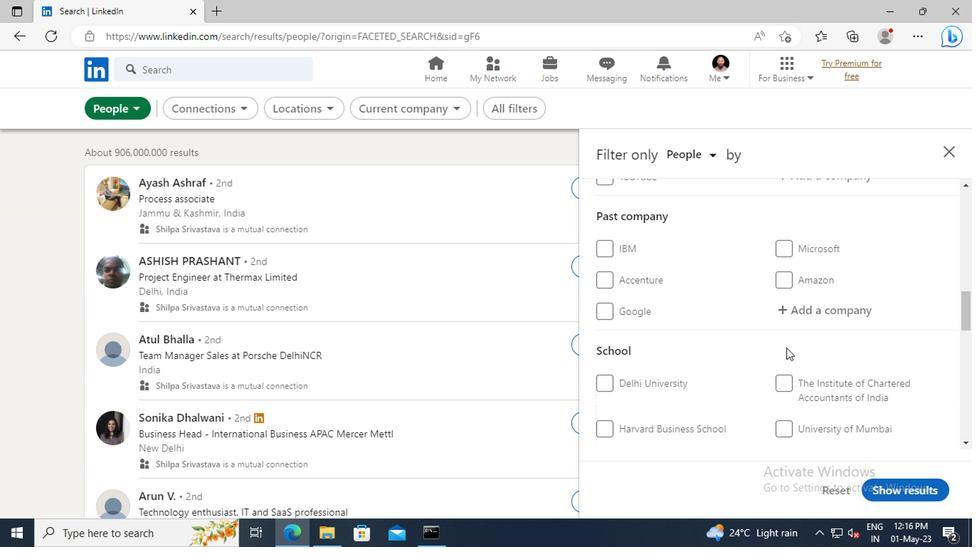 
Action: Mouse scrolled (784, 347) with delta (0, 0)
Screenshot: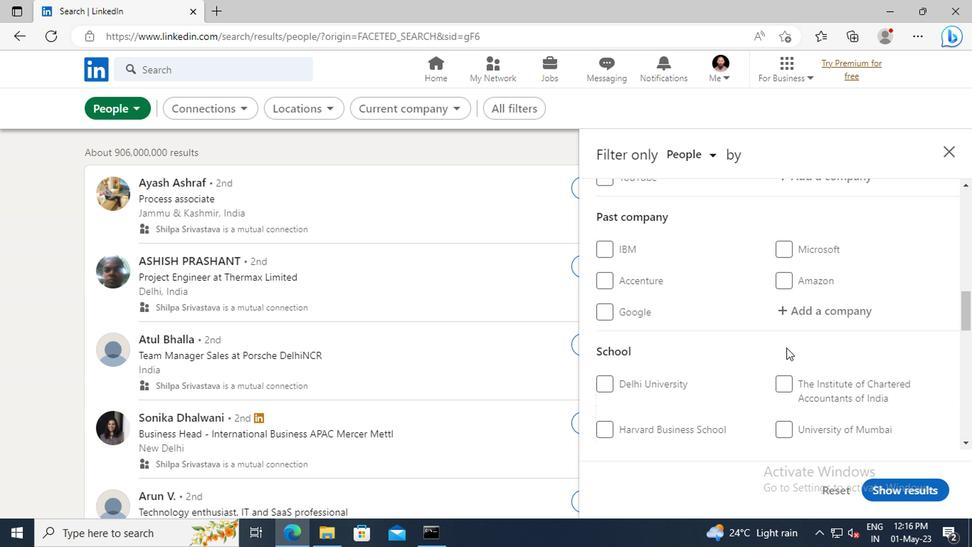
Action: Mouse scrolled (784, 347) with delta (0, 0)
Screenshot: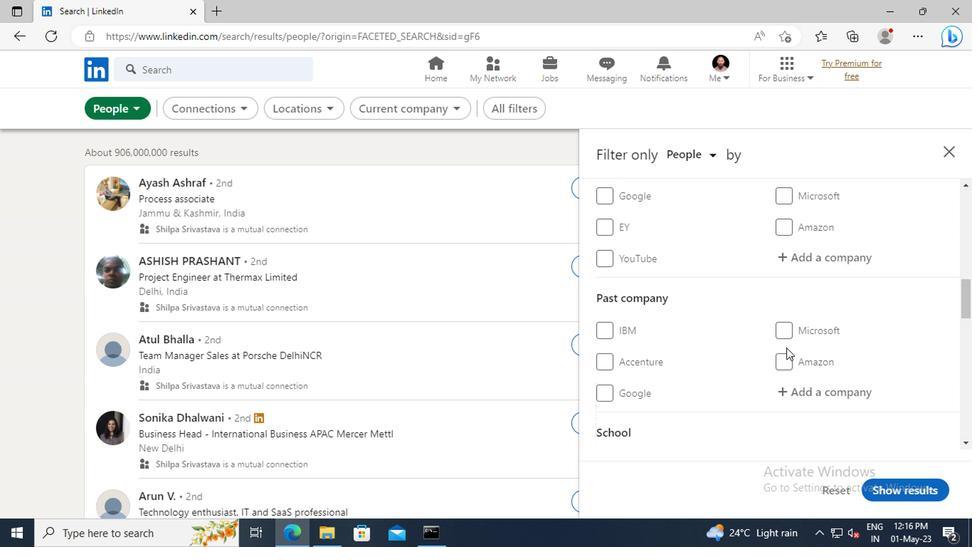 
Action: Mouse moved to (791, 303)
Screenshot: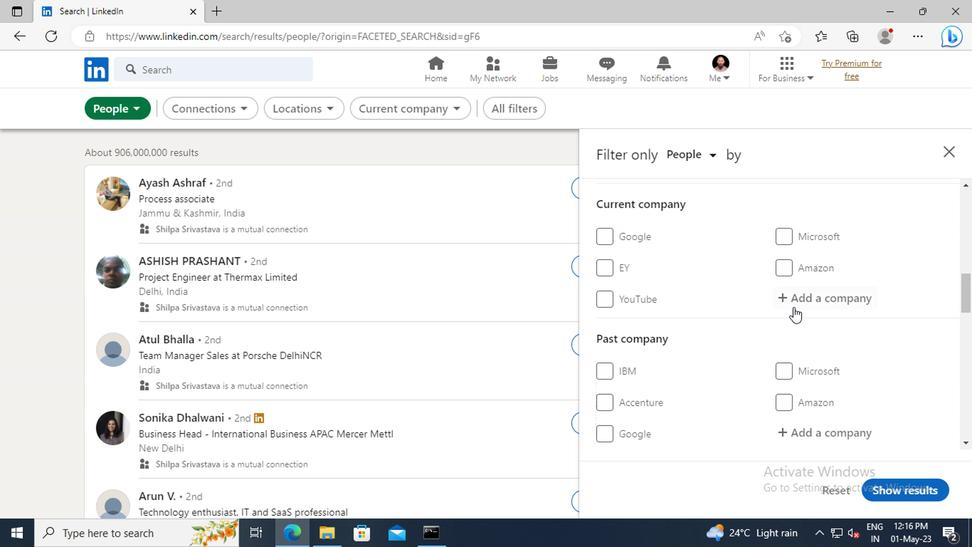 
Action: Mouse pressed left at (791, 303)
Screenshot: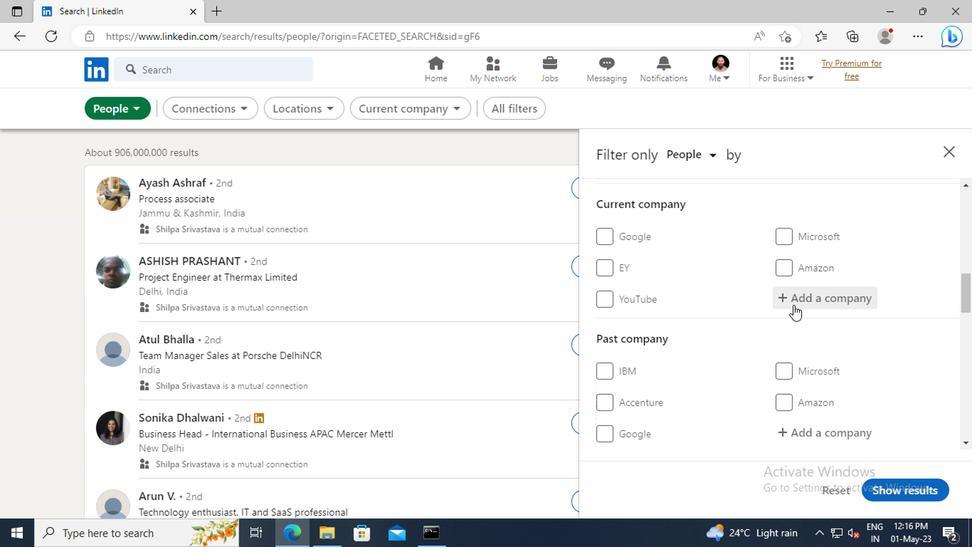 
Action: Key pressed <Key.shift>WE<Key.shift>WORK<Key.space><Key.shift>IND
Screenshot: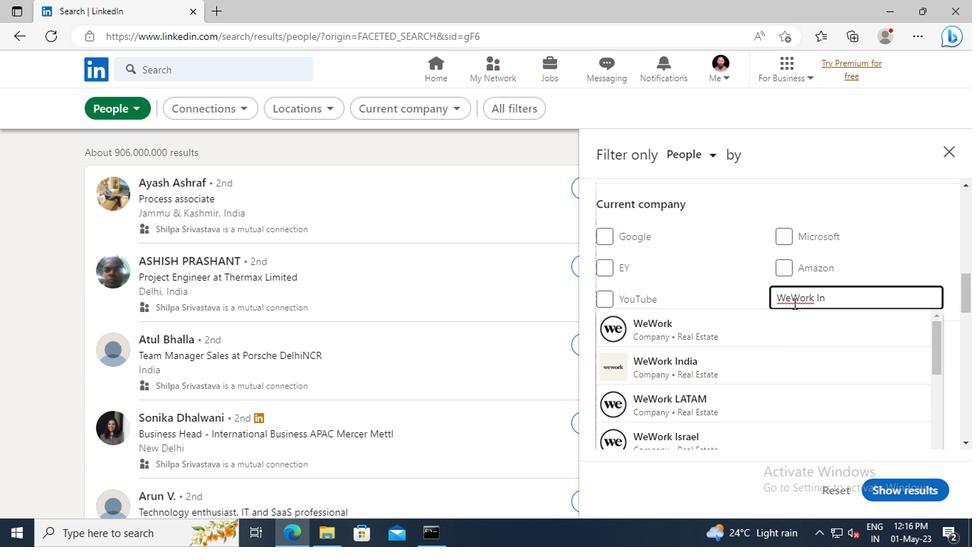 
Action: Mouse moved to (789, 327)
Screenshot: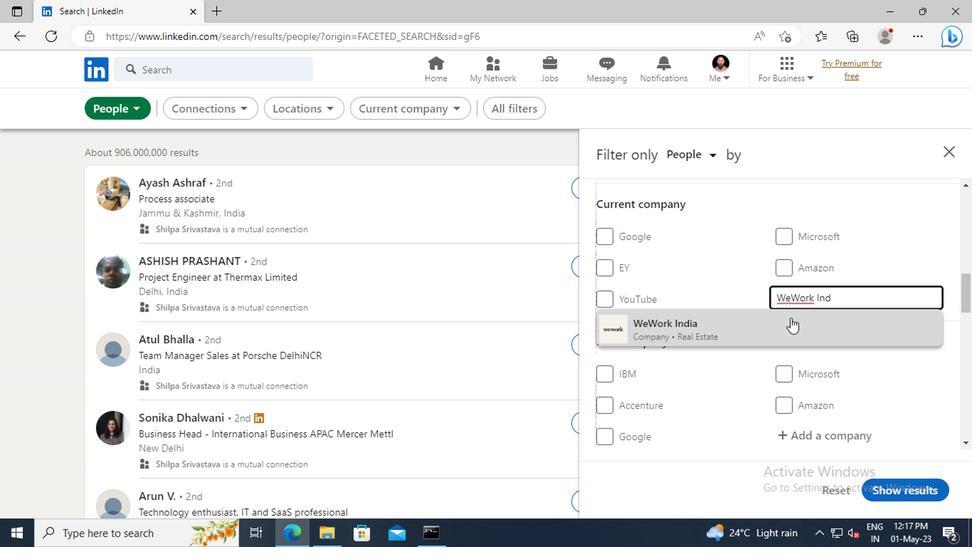 
Action: Mouse pressed left at (789, 327)
Screenshot: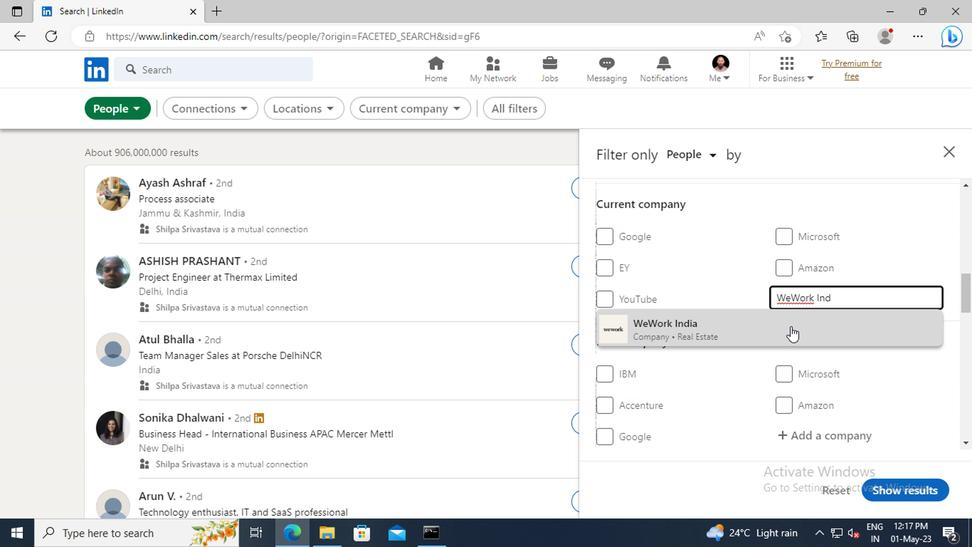 
Action: Mouse scrolled (789, 326) with delta (0, -1)
Screenshot: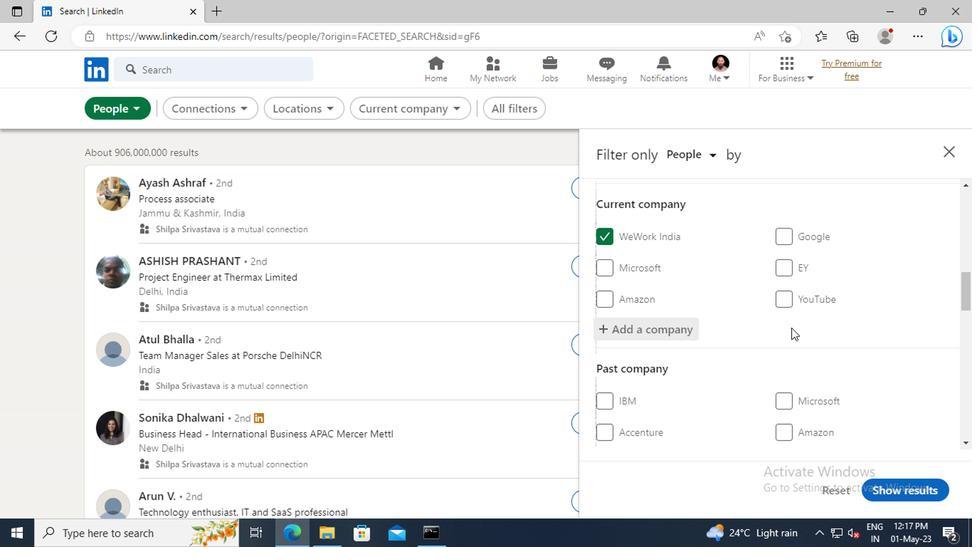 
Action: Mouse scrolled (789, 326) with delta (0, -1)
Screenshot: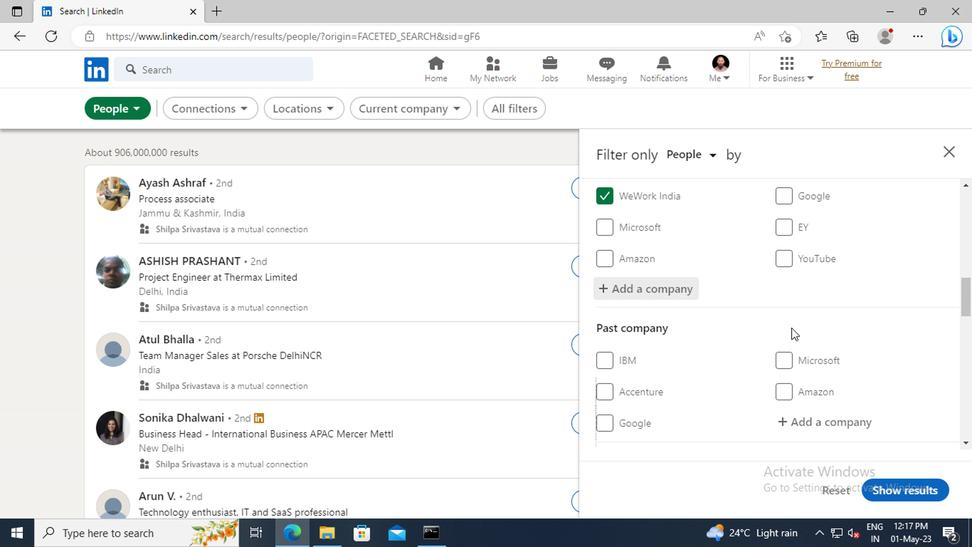 
Action: Mouse scrolled (789, 326) with delta (0, -1)
Screenshot: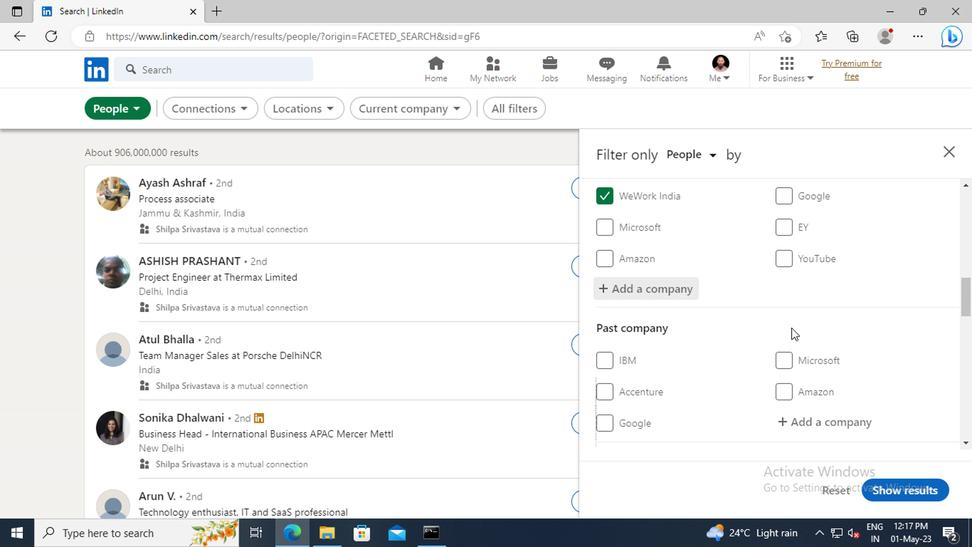 
Action: Mouse scrolled (789, 326) with delta (0, -1)
Screenshot: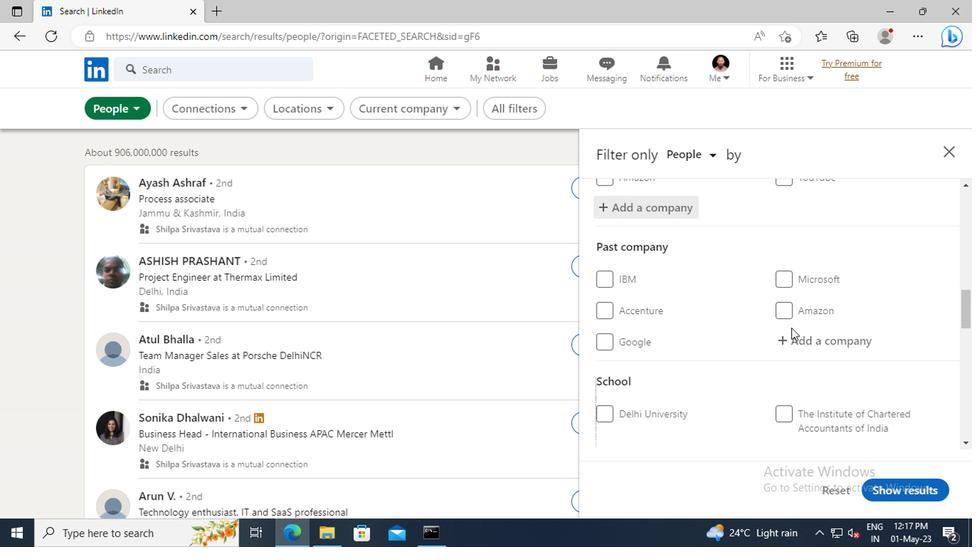 
Action: Mouse scrolled (789, 326) with delta (0, -1)
Screenshot: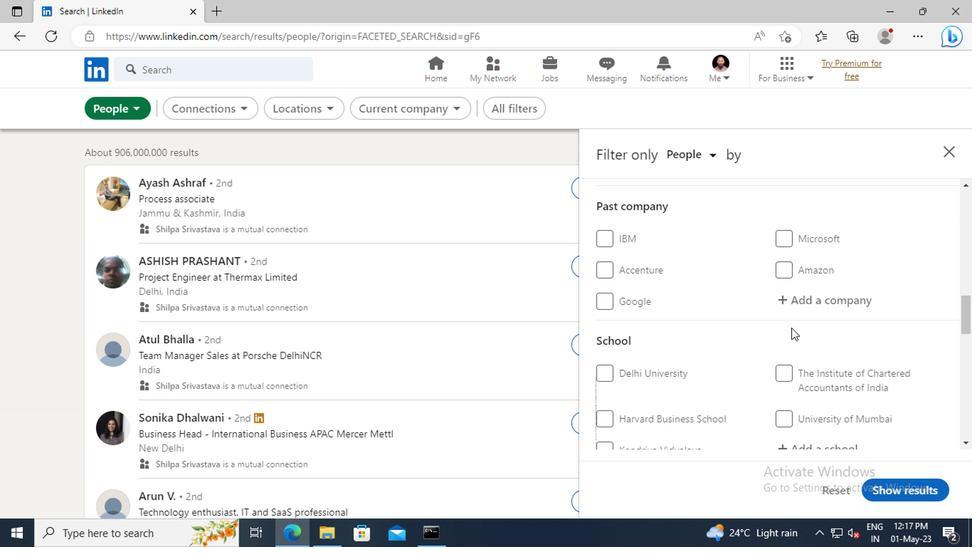 
Action: Mouse scrolled (789, 326) with delta (0, -1)
Screenshot: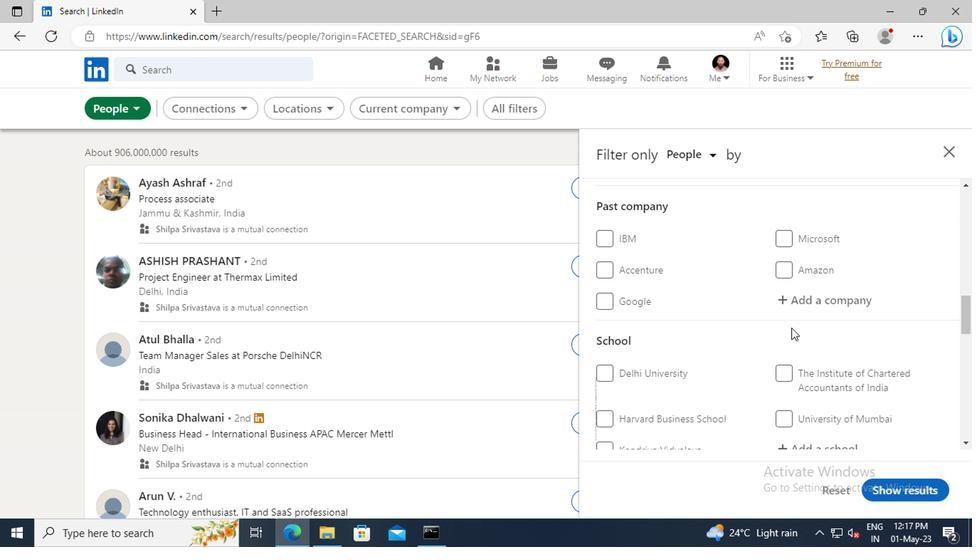 
Action: Mouse scrolled (789, 326) with delta (0, -1)
Screenshot: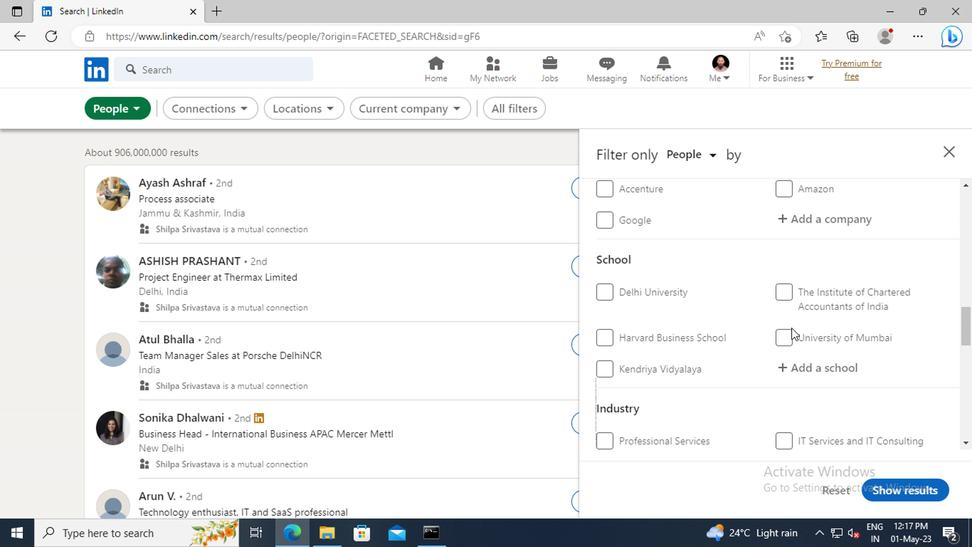 
Action: Mouse moved to (794, 331)
Screenshot: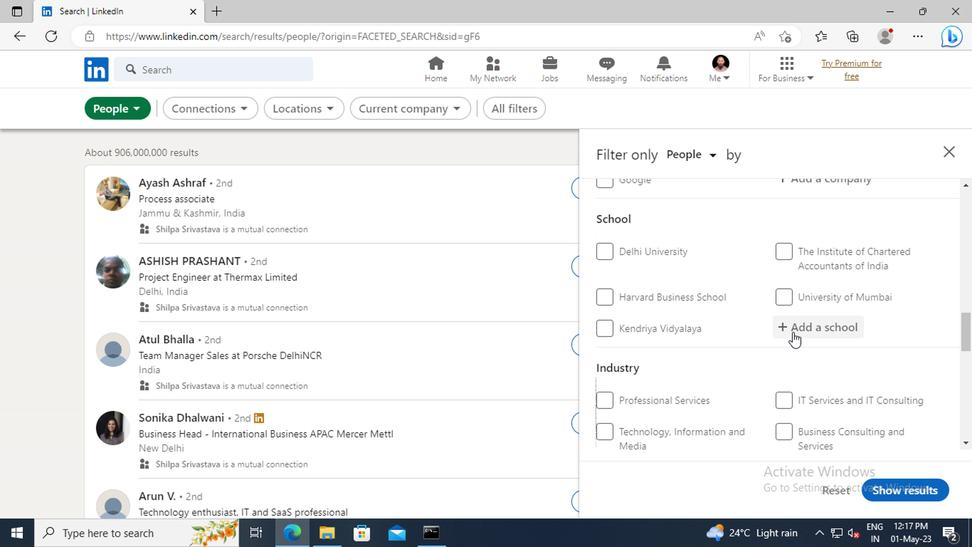 
Action: Mouse pressed left at (794, 331)
Screenshot: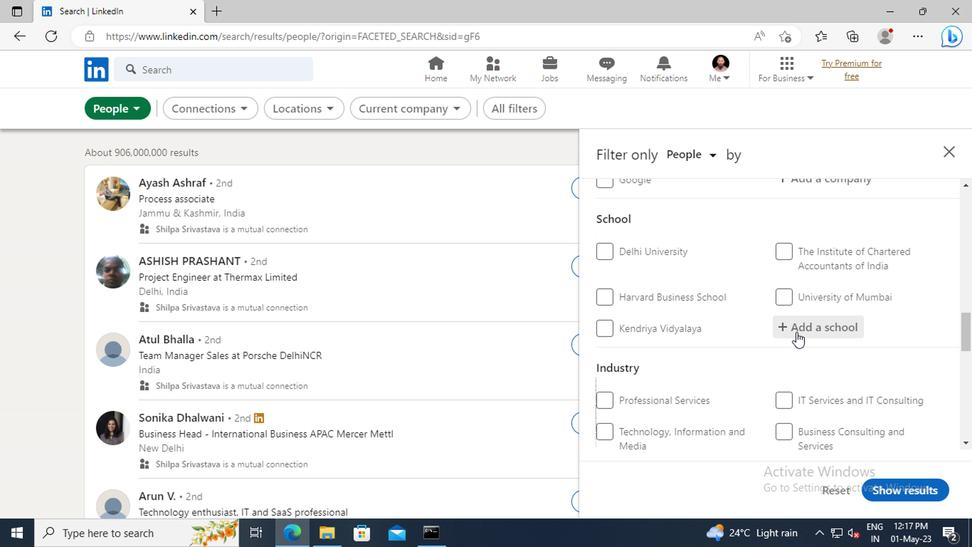 
Action: Key pressed <Key.shift>RKDF<Key.space><Key.shift>UN
Screenshot: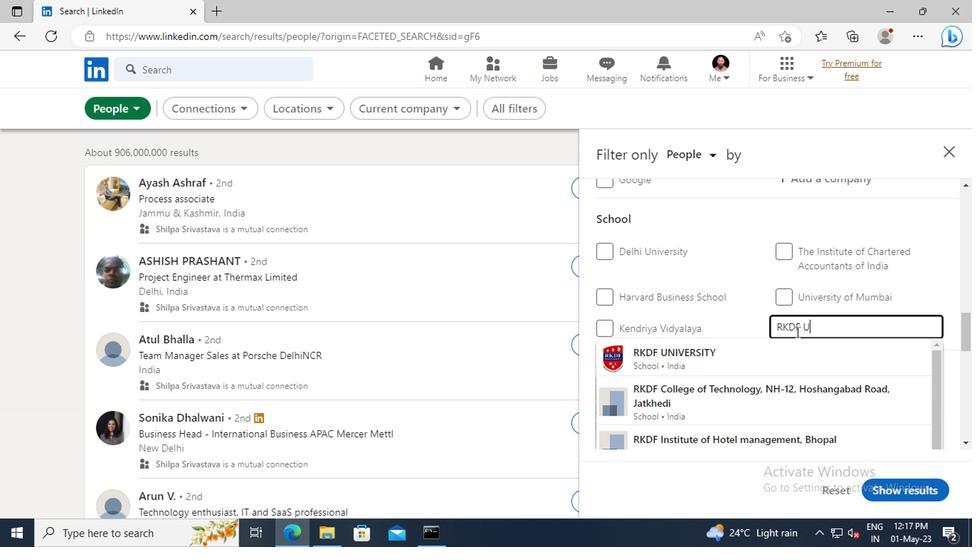 
Action: Mouse moved to (792, 354)
Screenshot: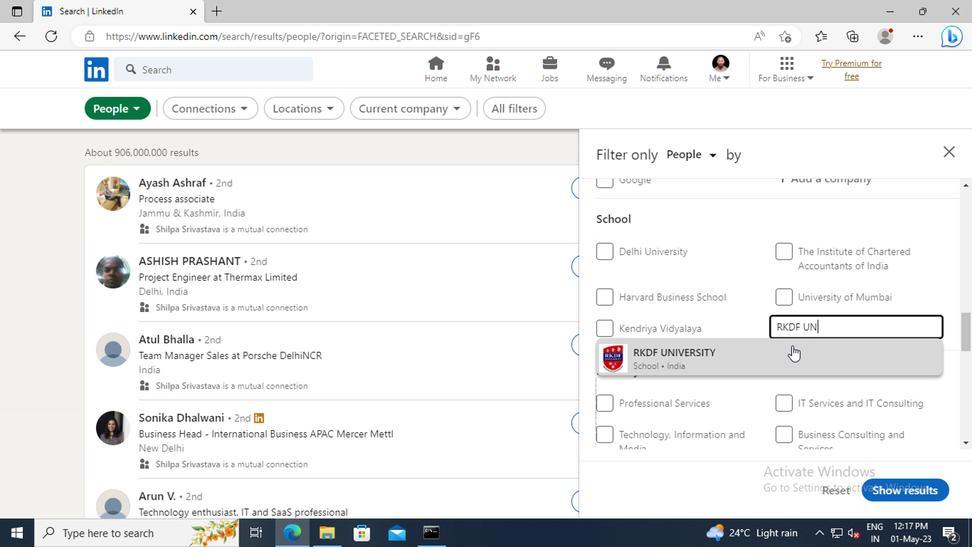 
Action: Mouse pressed left at (792, 354)
Screenshot: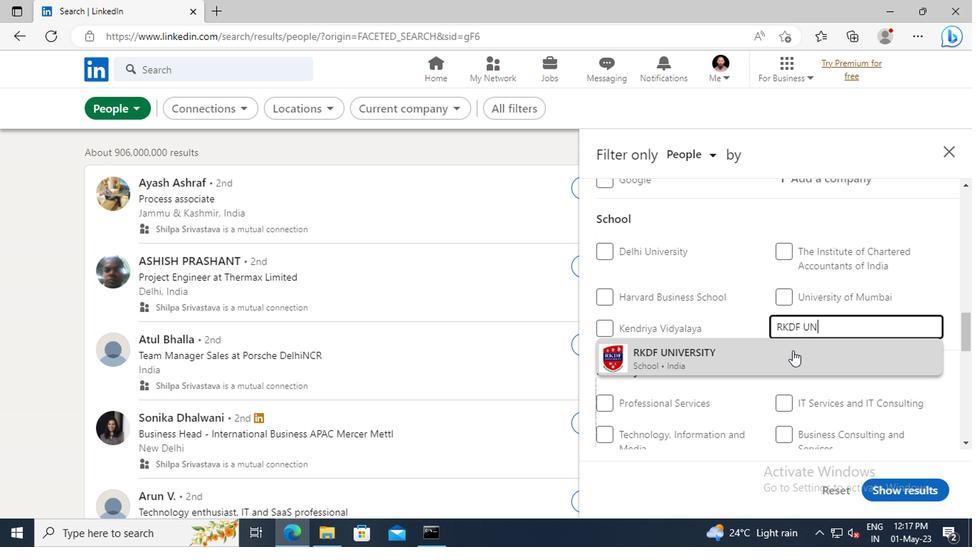 
Action: Mouse scrolled (792, 354) with delta (0, 0)
Screenshot: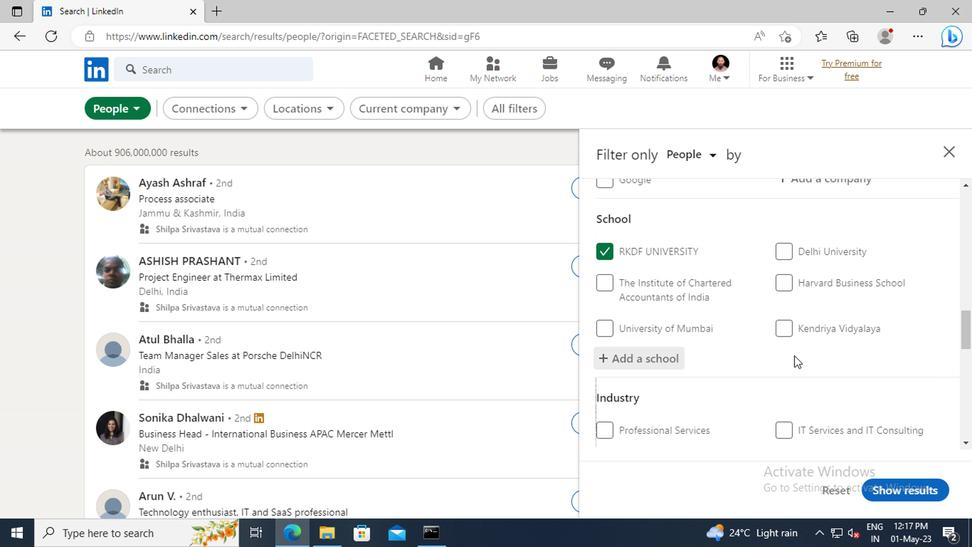 
Action: Mouse scrolled (792, 354) with delta (0, 0)
Screenshot: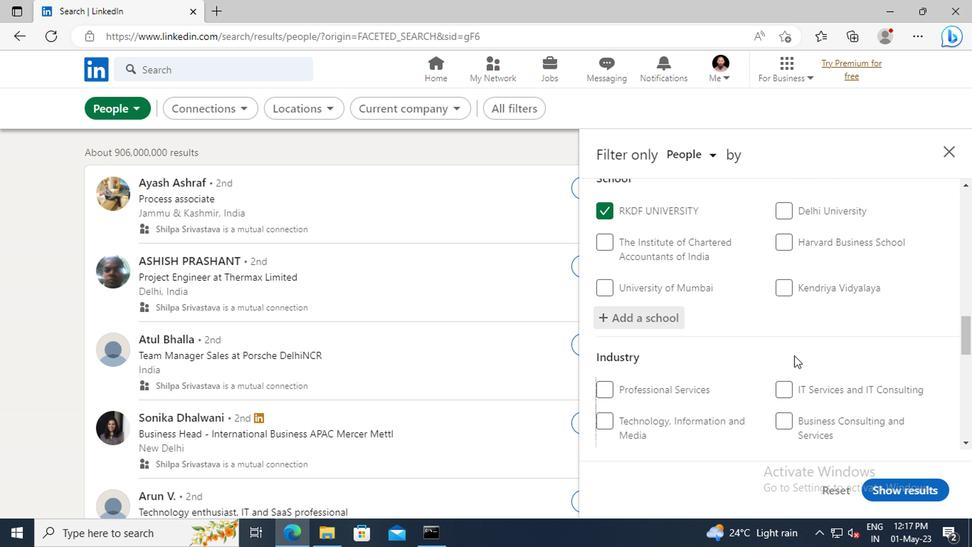 
Action: Mouse scrolled (792, 354) with delta (0, 0)
Screenshot: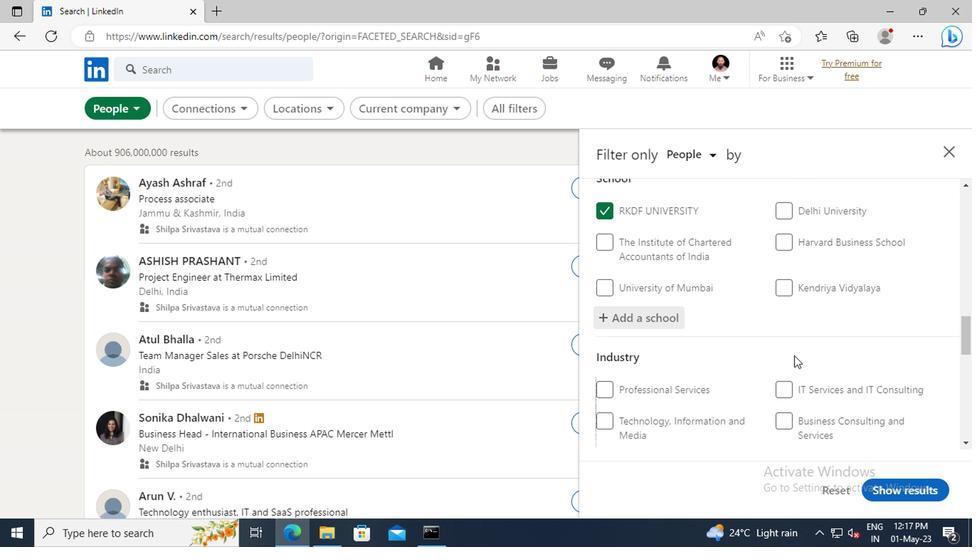 
Action: Mouse scrolled (792, 354) with delta (0, 0)
Screenshot: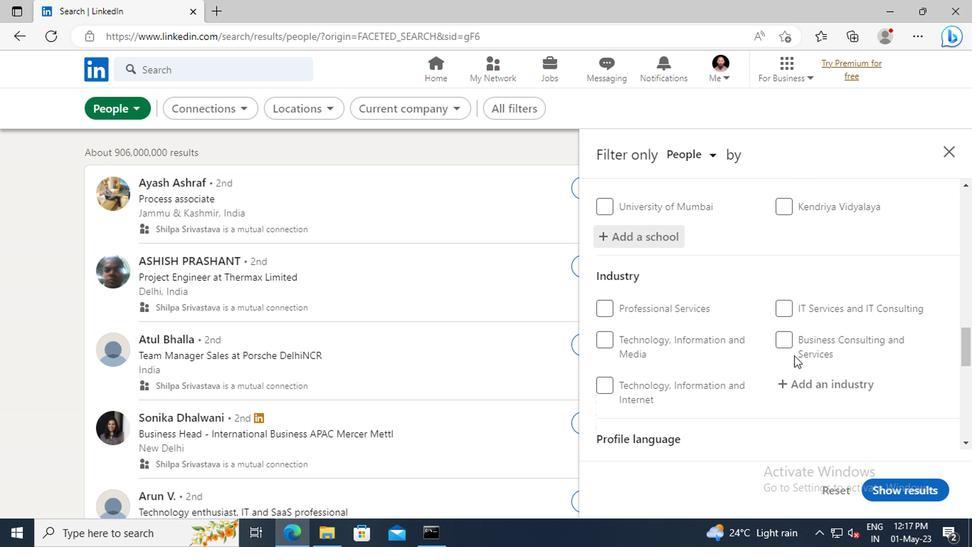 
Action: Mouse moved to (791, 346)
Screenshot: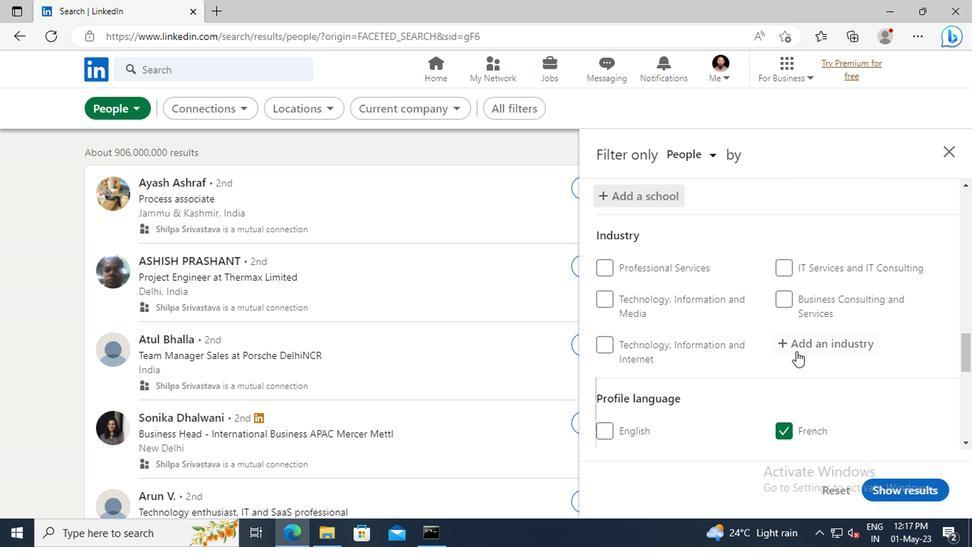 
Action: Mouse pressed left at (791, 346)
Screenshot: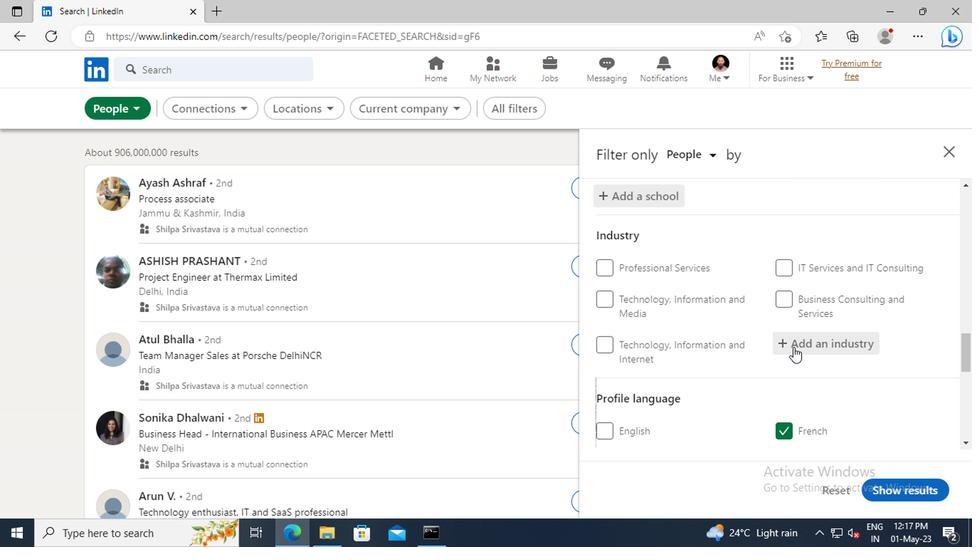 
Action: Key pressed <Key.shift>PERSONAL<Key.space>AND<Key.space>
Screenshot: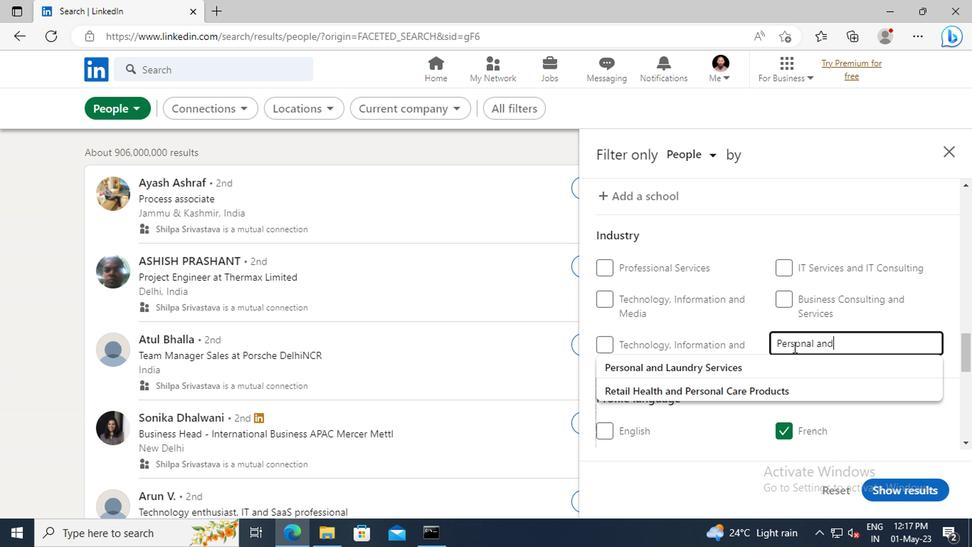 
Action: Mouse moved to (785, 365)
Screenshot: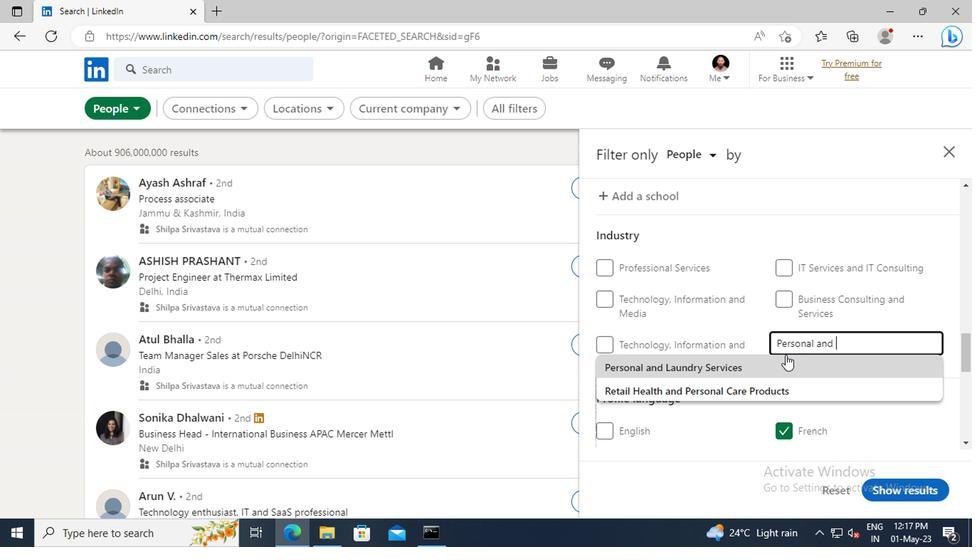 
Action: Mouse pressed left at (785, 365)
Screenshot: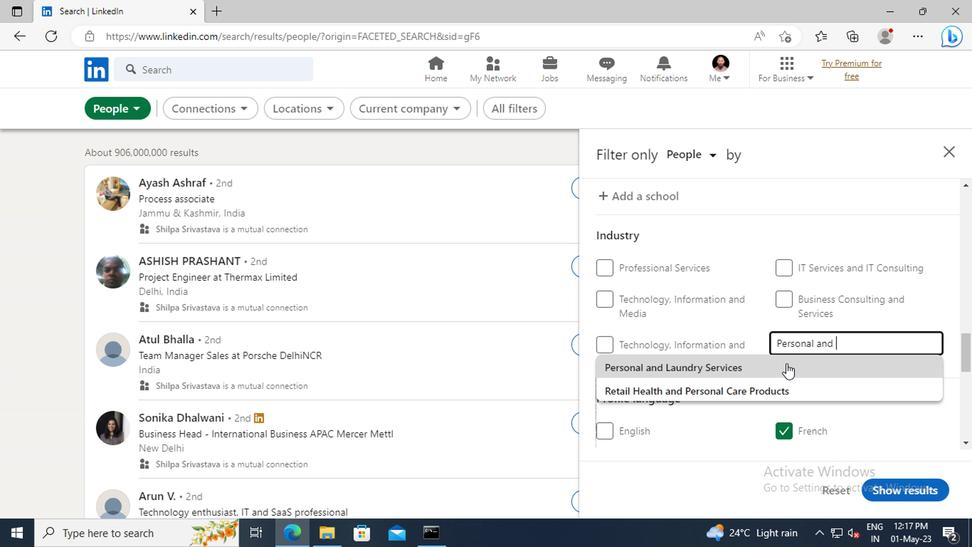 
Action: Mouse scrolled (785, 364) with delta (0, 0)
Screenshot: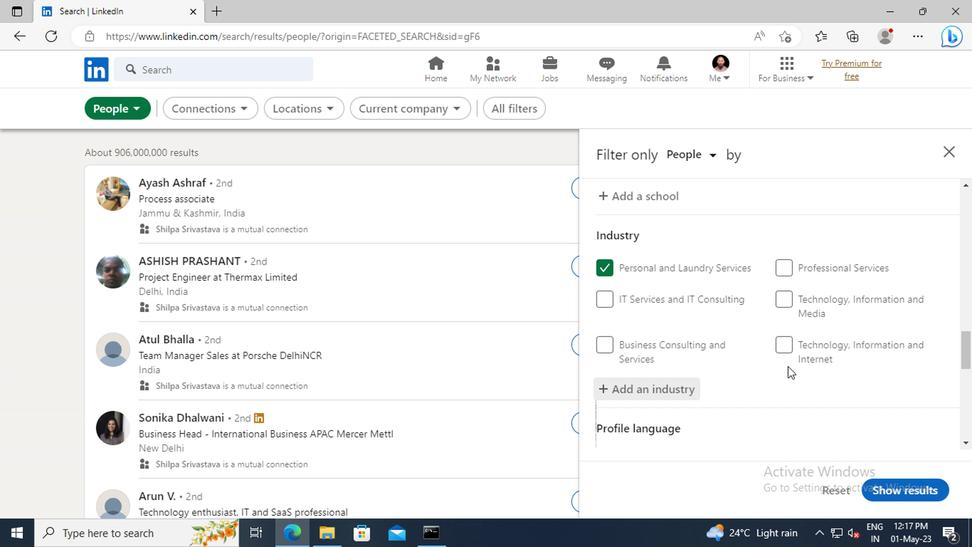 
Action: Mouse scrolled (785, 364) with delta (0, 0)
Screenshot: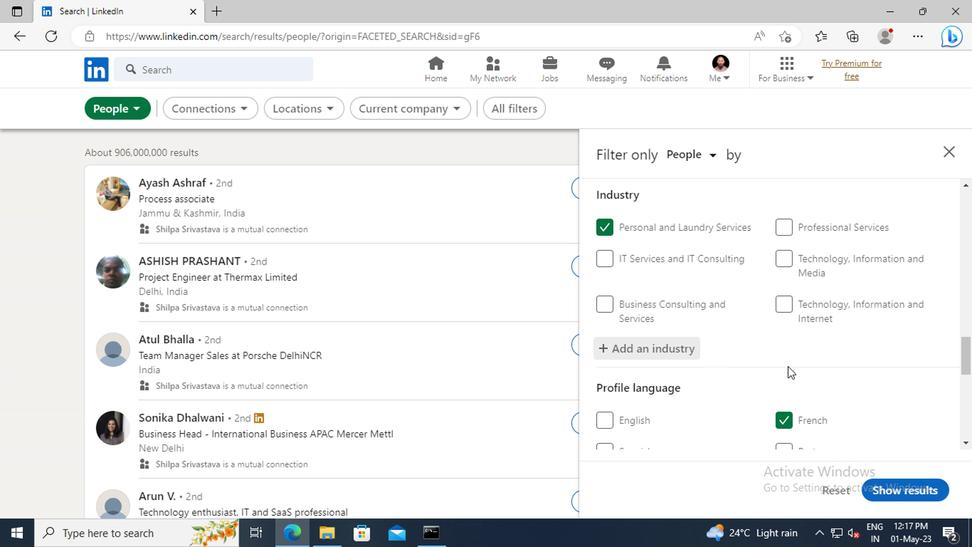 
Action: Mouse scrolled (785, 364) with delta (0, 0)
Screenshot: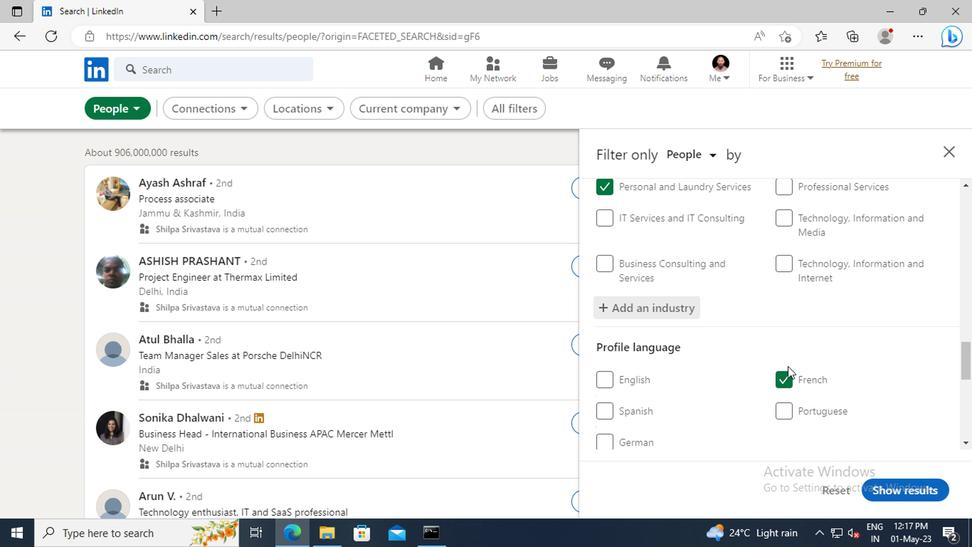 
Action: Mouse scrolled (785, 364) with delta (0, 0)
Screenshot: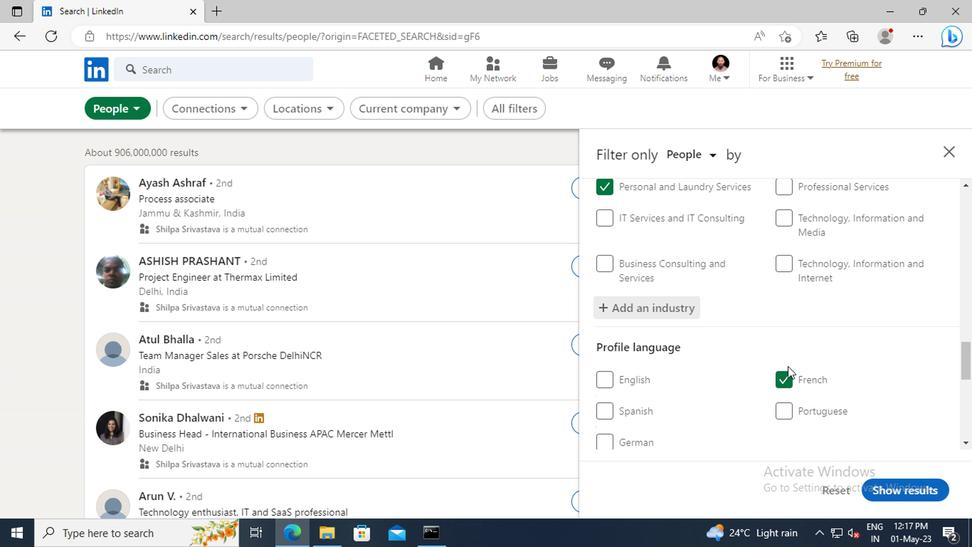 
Action: Mouse scrolled (785, 364) with delta (0, 0)
Screenshot: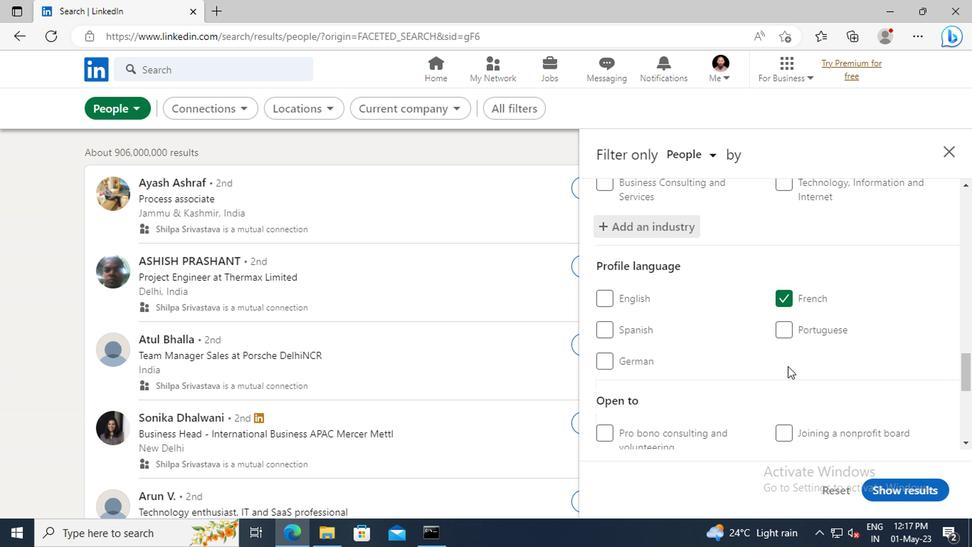 
Action: Mouse scrolled (785, 364) with delta (0, 0)
Screenshot: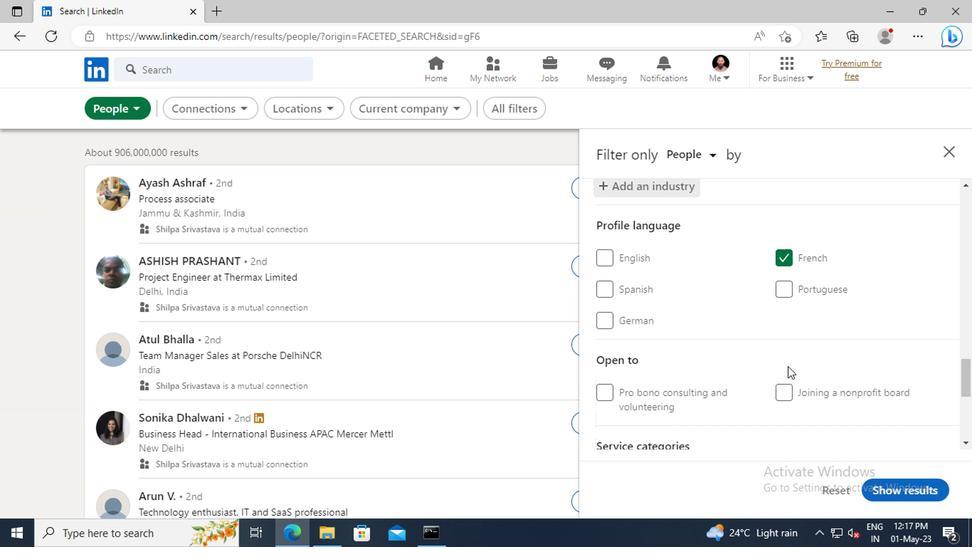 
Action: Mouse scrolled (785, 364) with delta (0, 0)
Screenshot: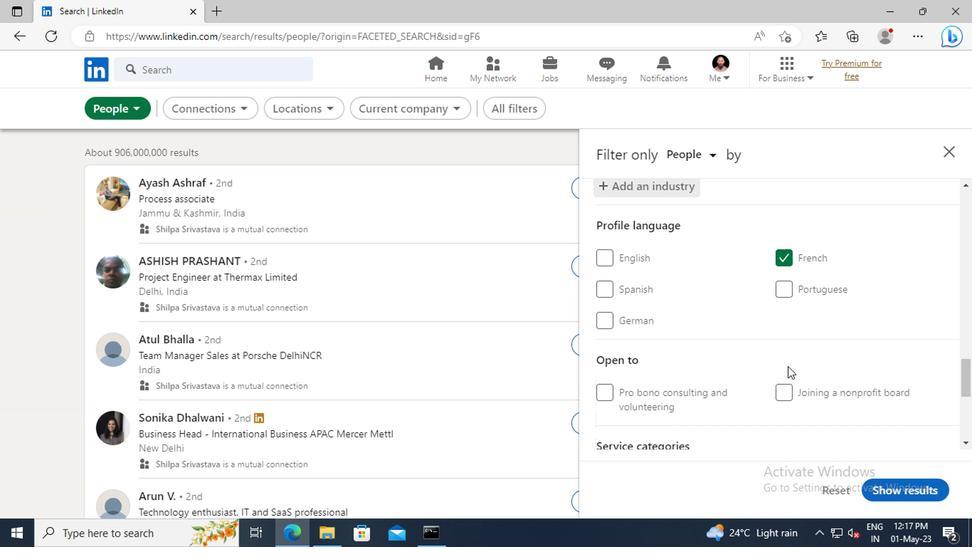 
Action: Mouse scrolled (785, 364) with delta (0, 0)
Screenshot: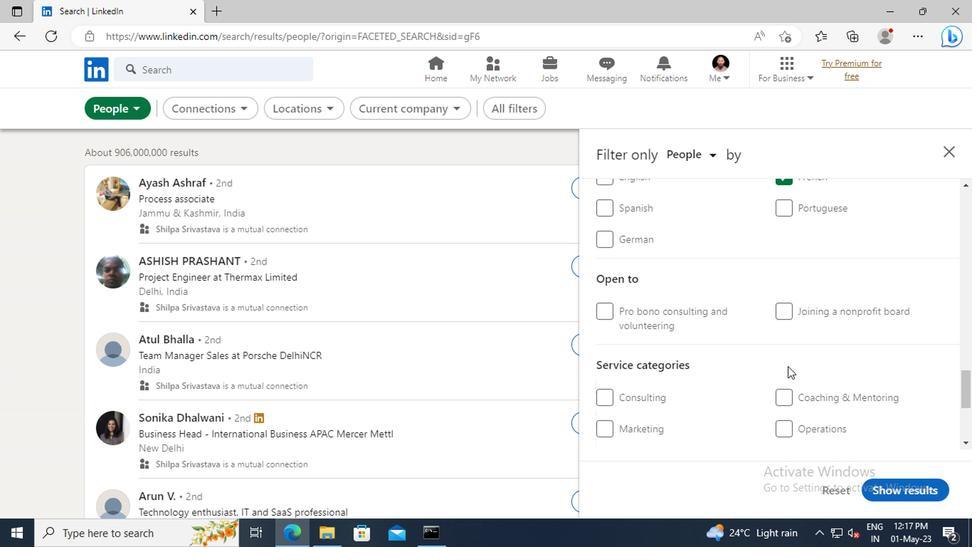 
Action: Mouse moved to (786, 365)
Screenshot: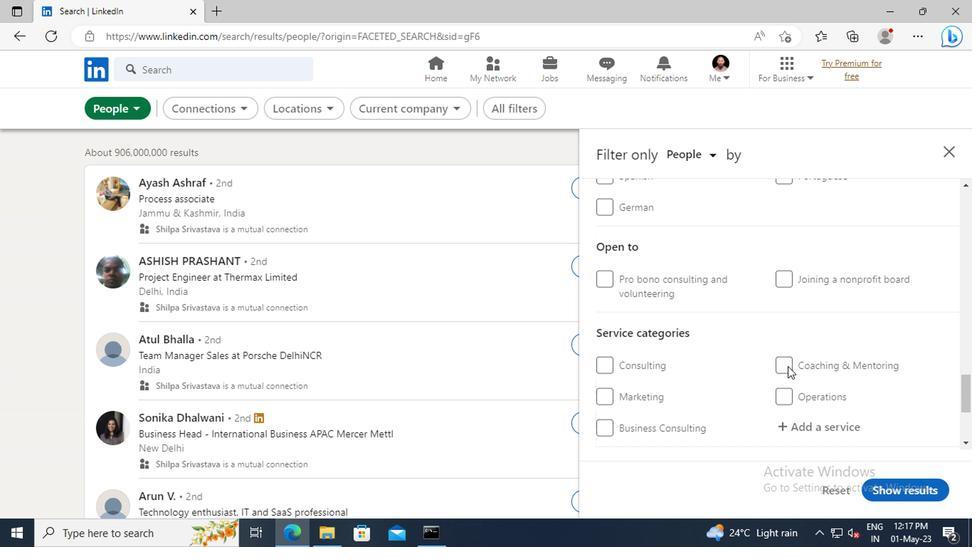 
Action: Mouse scrolled (786, 365) with delta (0, 0)
Screenshot: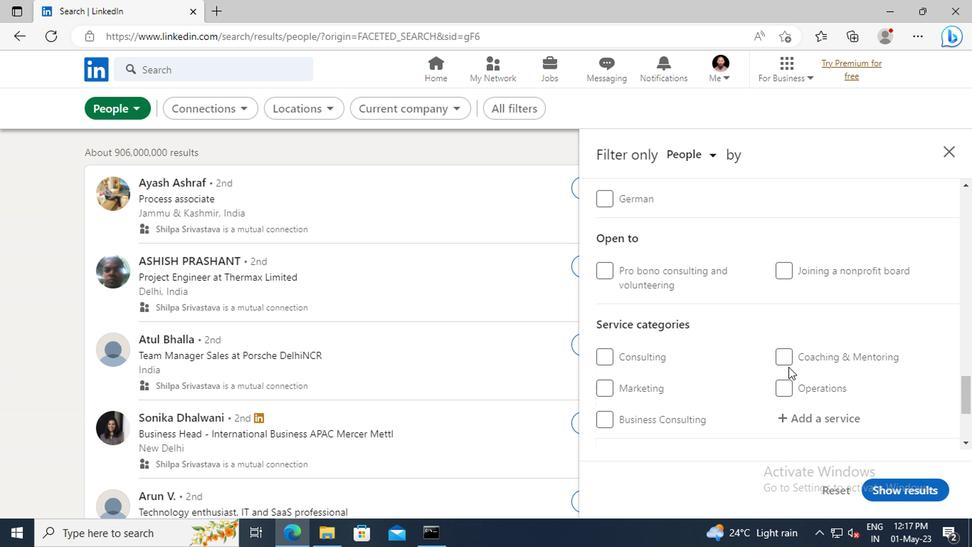
Action: Mouse moved to (785, 372)
Screenshot: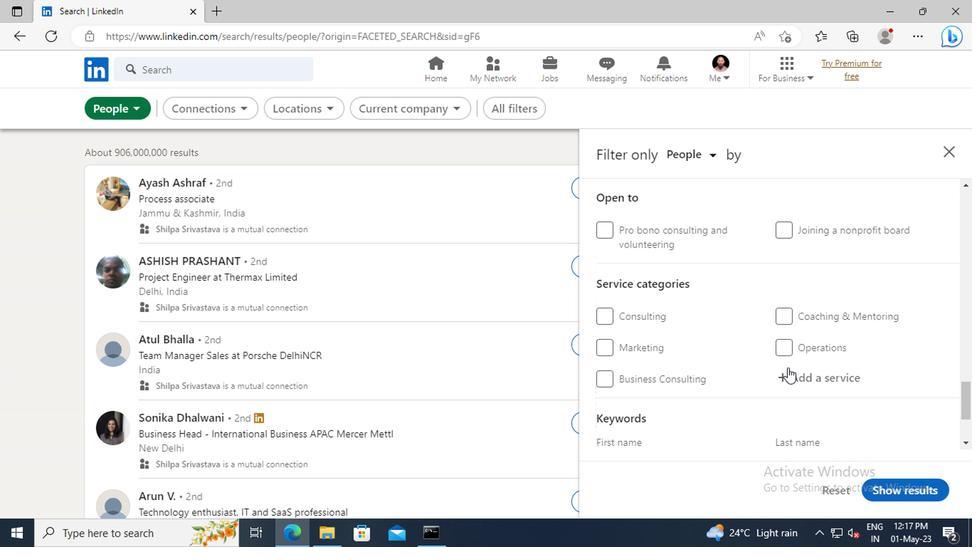 
Action: Mouse pressed left at (785, 372)
Screenshot: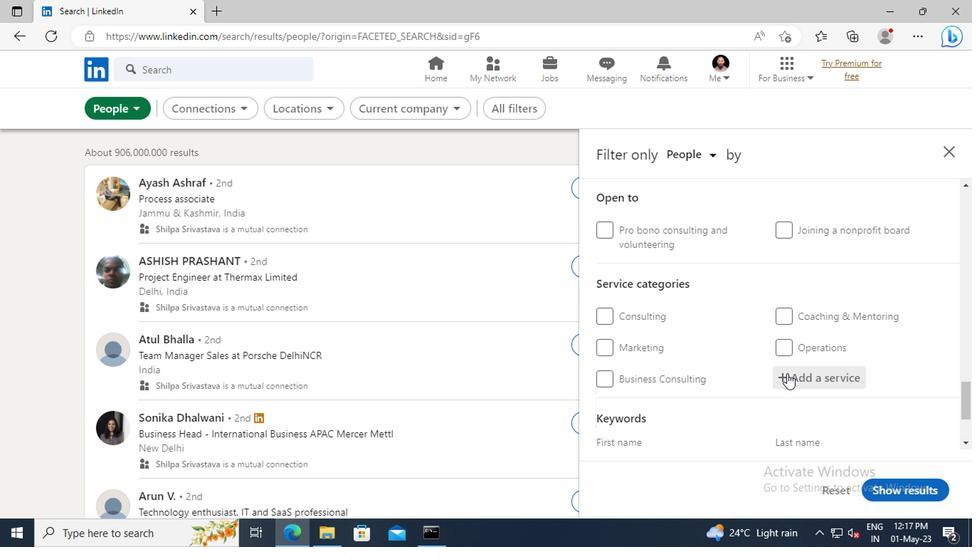 
Action: Key pressed <Key.shift>IMMIGR
Screenshot: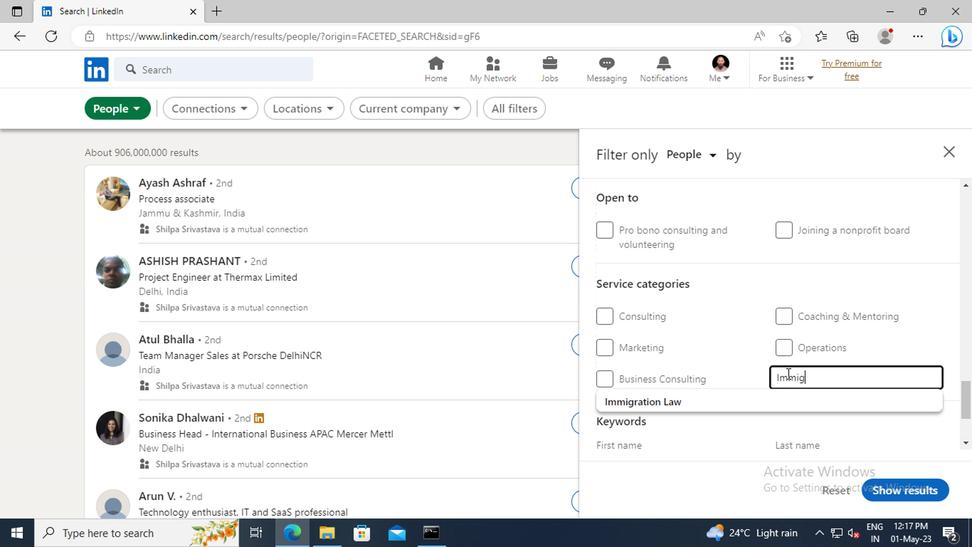 
Action: Mouse moved to (787, 401)
Screenshot: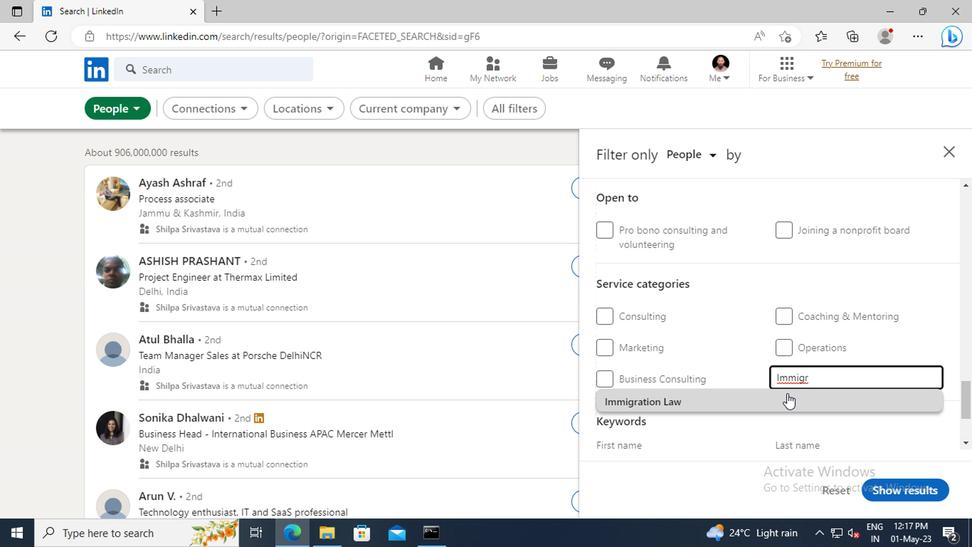 
Action: Mouse pressed left at (787, 401)
Screenshot: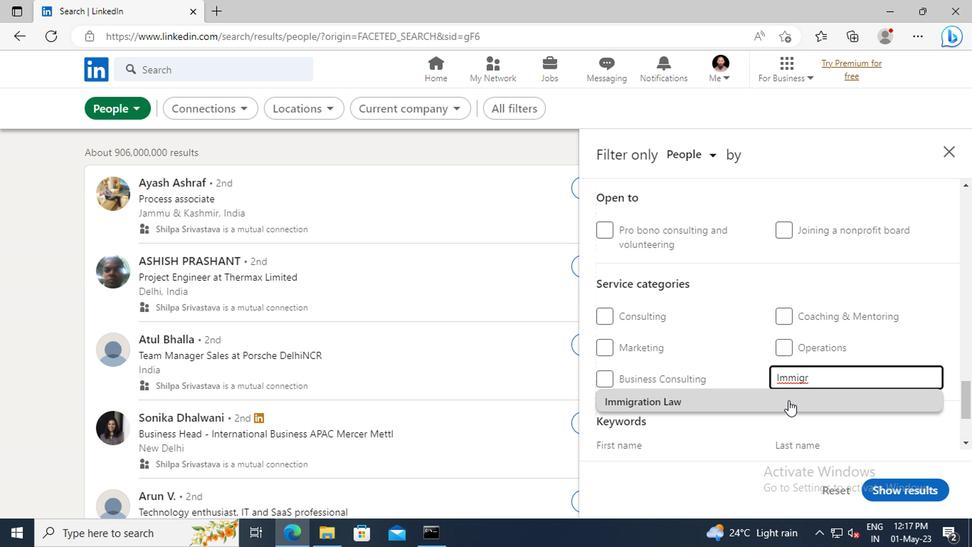 
Action: Mouse scrolled (787, 400) with delta (0, -1)
Screenshot: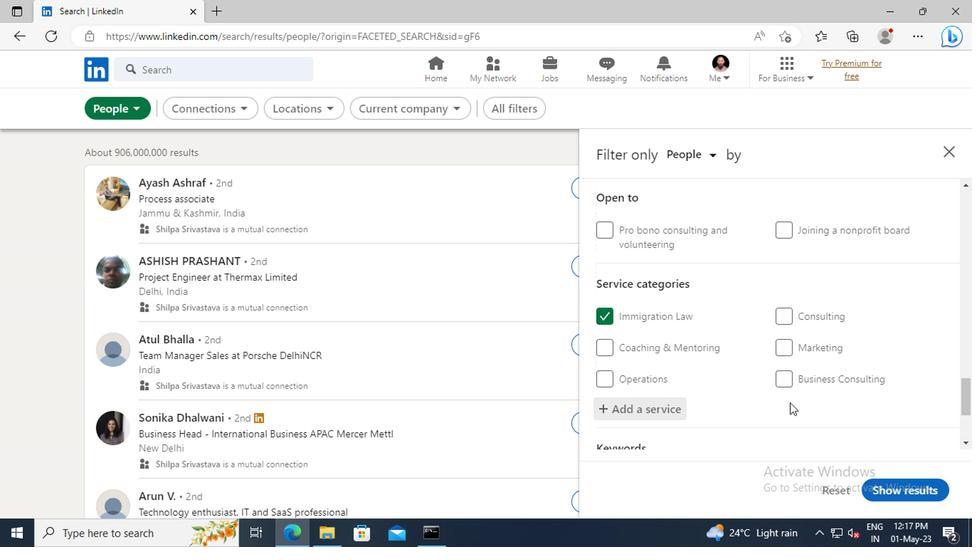 
Action: Mouse scrolled (787, 400) with delta (0, -1)
Screenshot: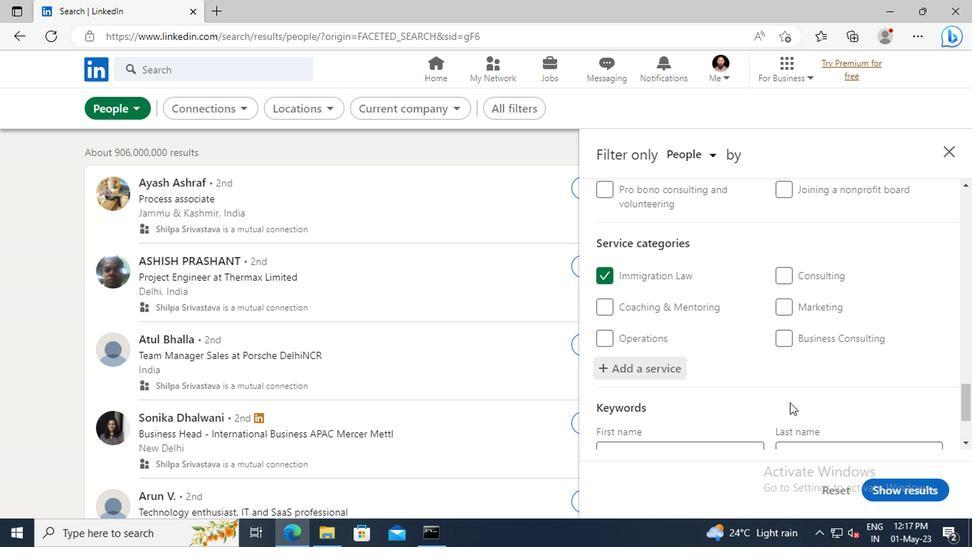 
Action: Mouse scrolled (787, 400) with delta (0, -1)
Screenshot: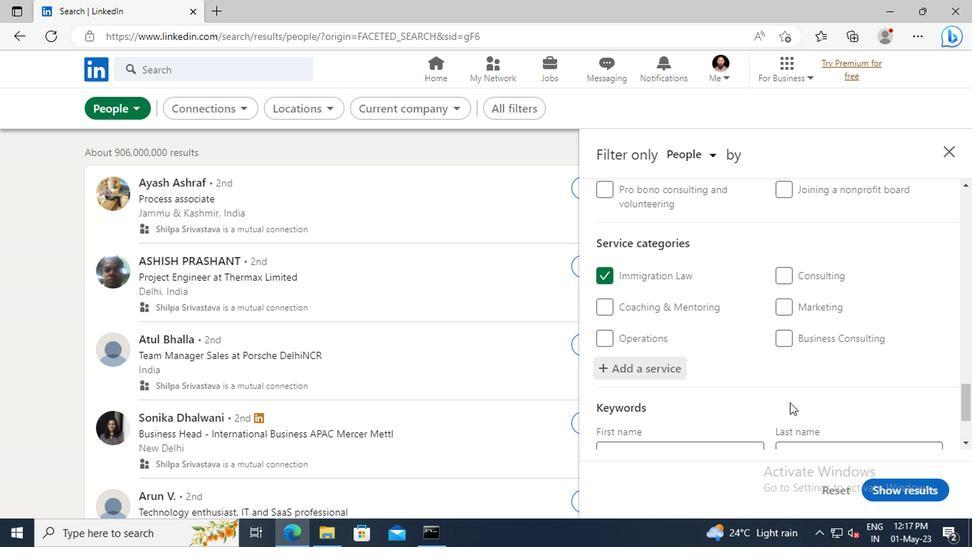 
Action: Mouse scrolled (787, 400) with delta (0, -1)
Screenshot: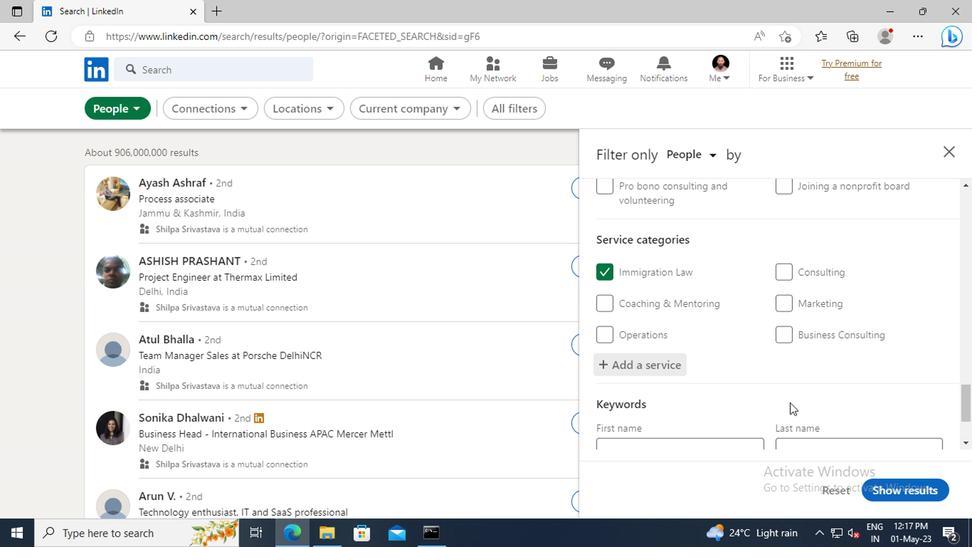 
Action: Mouse scrolled (787, 400) with delta (0, -1)
Screenshot: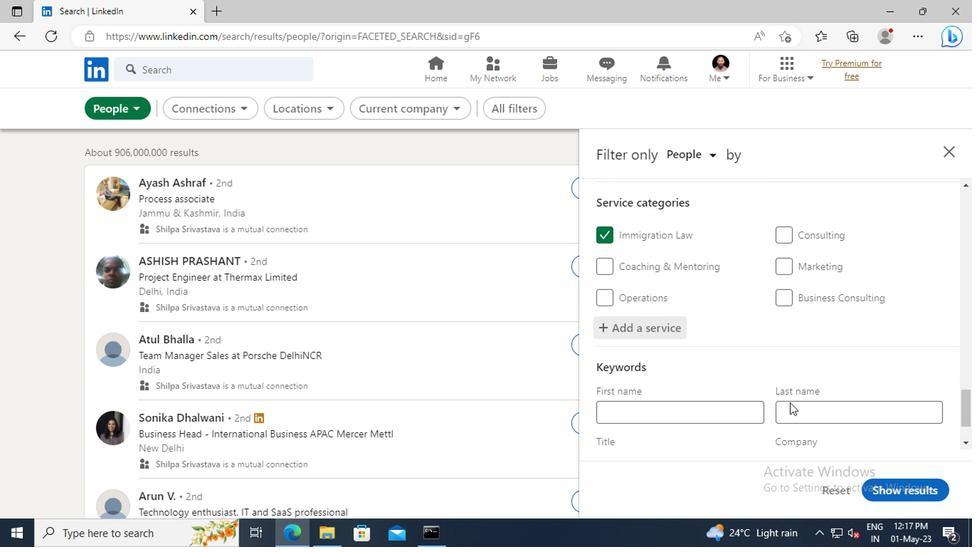 
Action: Mouse moved to (675, 391)
Screenshot: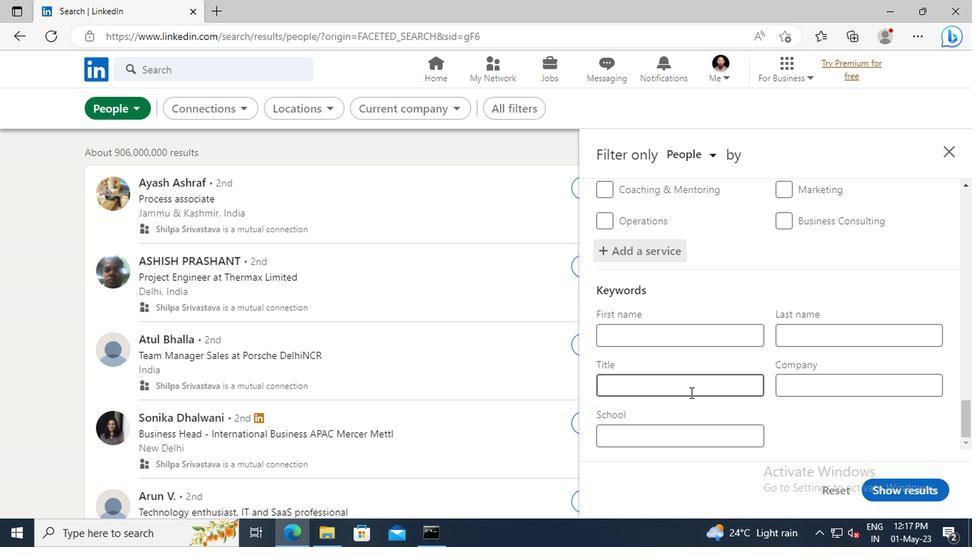 
Action: Mouse pressed left at (675, 391)
Screenshot: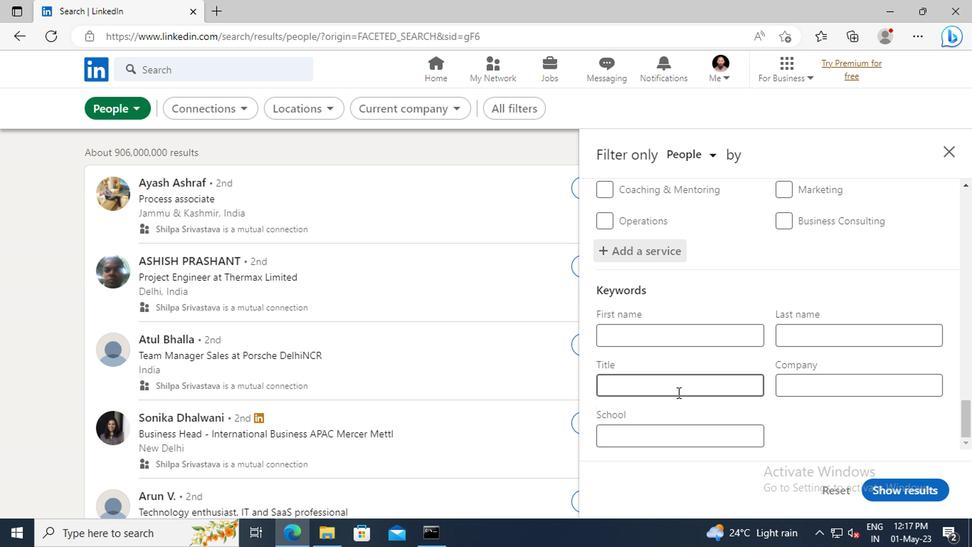 
Action: Key pressed <Key.shift>BARISTA<Key.enter>
Screenshot: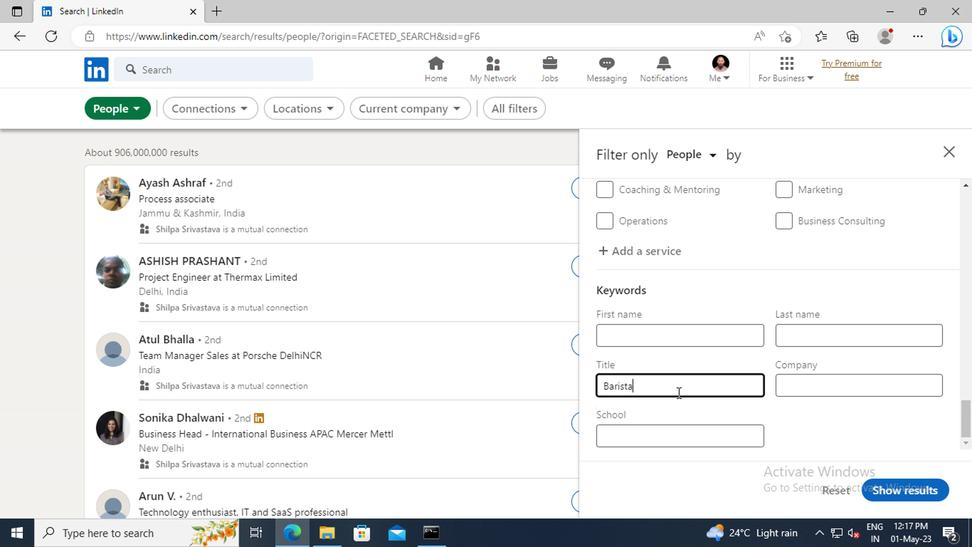 
Action: Mouse moved to (876, 487)
Screenshot: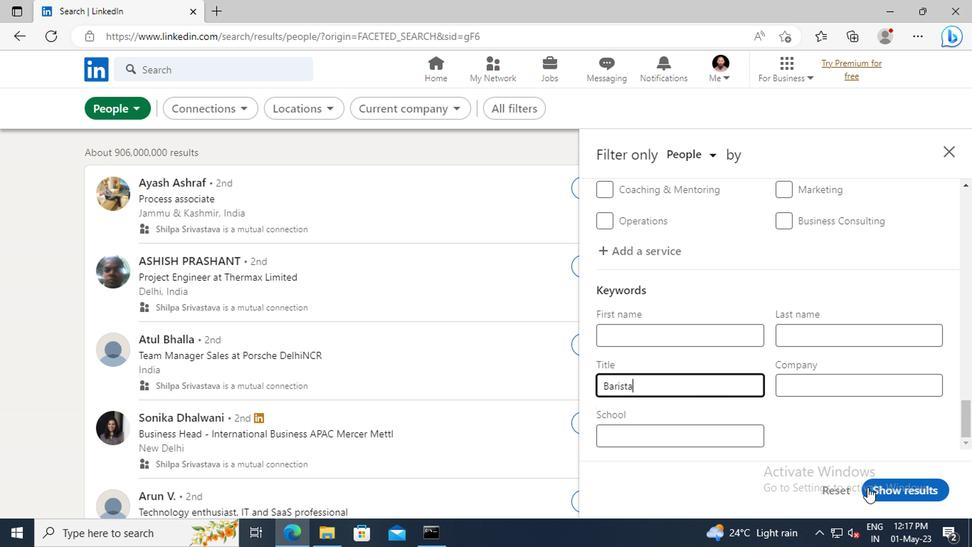 
Action: Mouse pressed left at (876, 487)
Screenshot: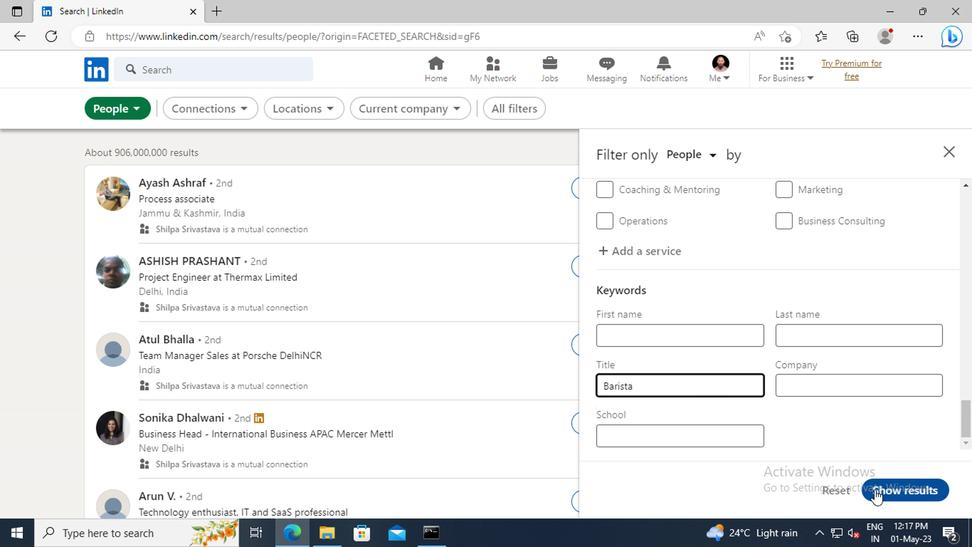 
Action: Mouse moved to (876, 488)
Screenshot: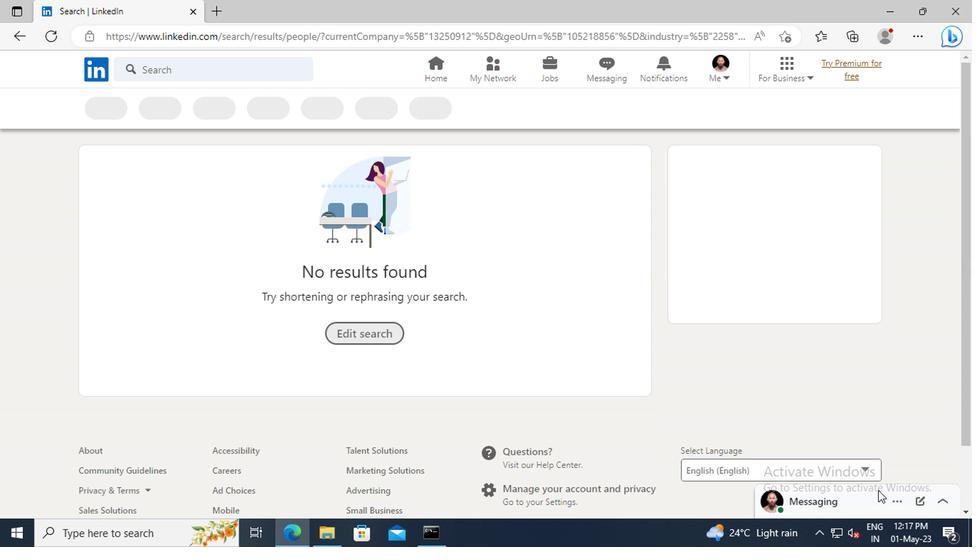 
